 Task: Check the average views per listing of 1 bedroom in the last 1 year.
Action: Mouse moved to (714, 146)
Screenshot: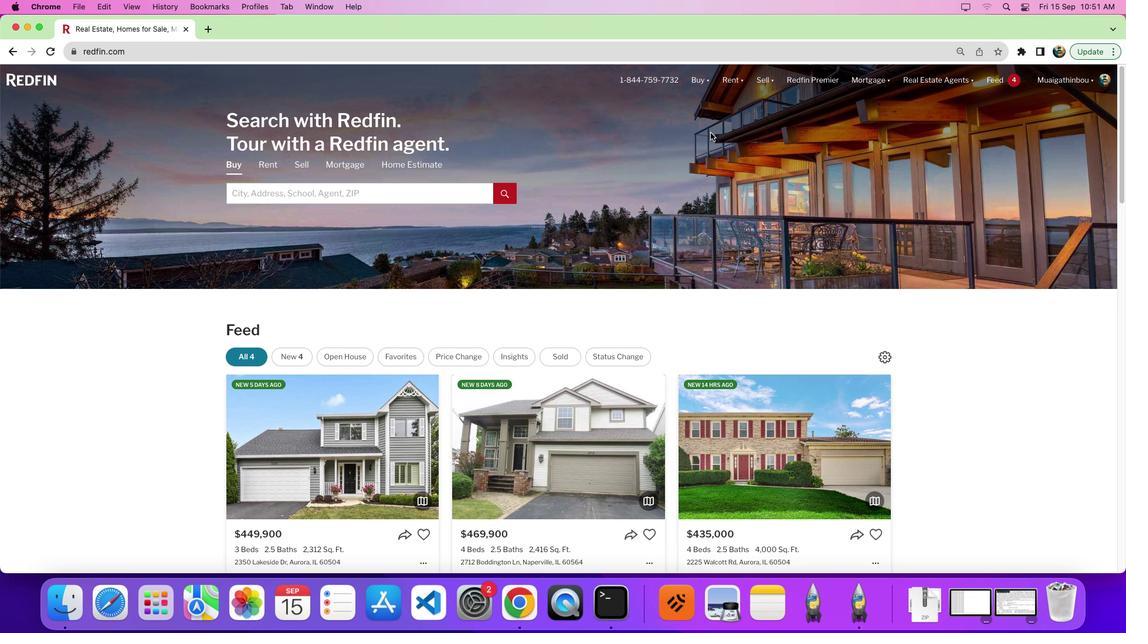 
Action: Mouse pressed left at (714, 146)
Screenshot: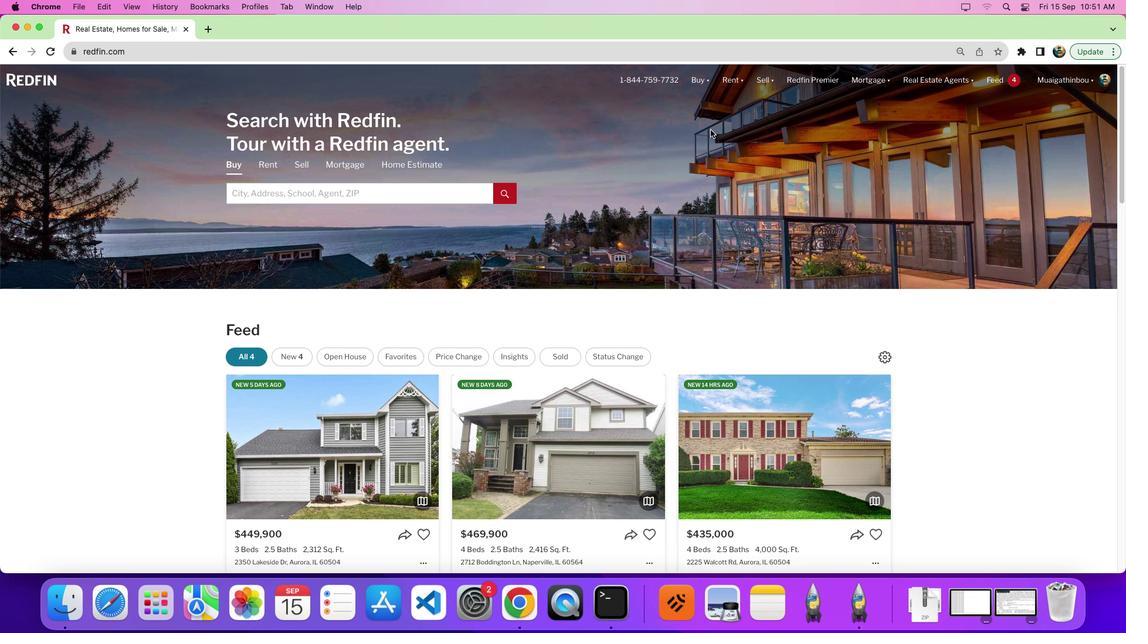 
Action: Mouse moved to (921, 201)
Screenshot: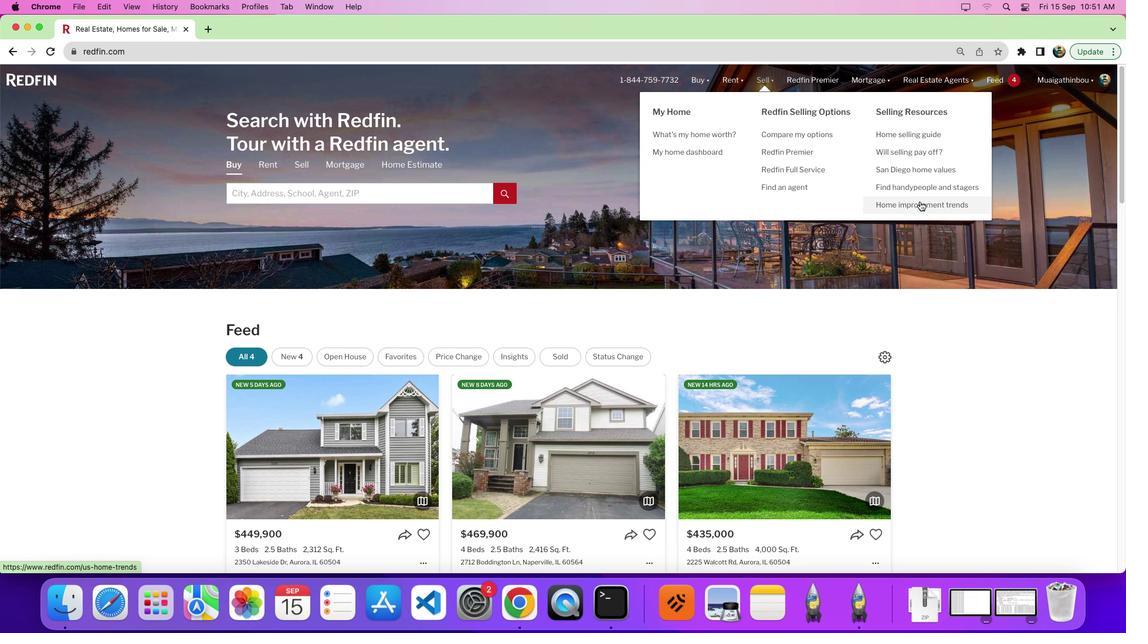 
Action: Mouse pressed left at (921, 201)
Screenshot: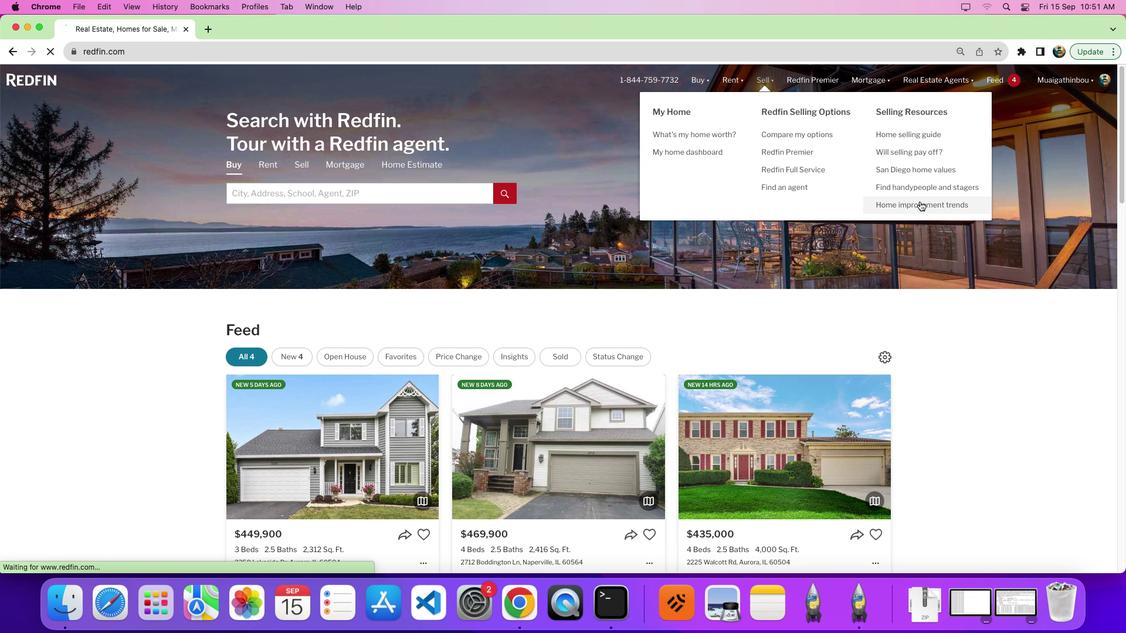 
Action: Mouse moved to (307, 225)
Screenshot: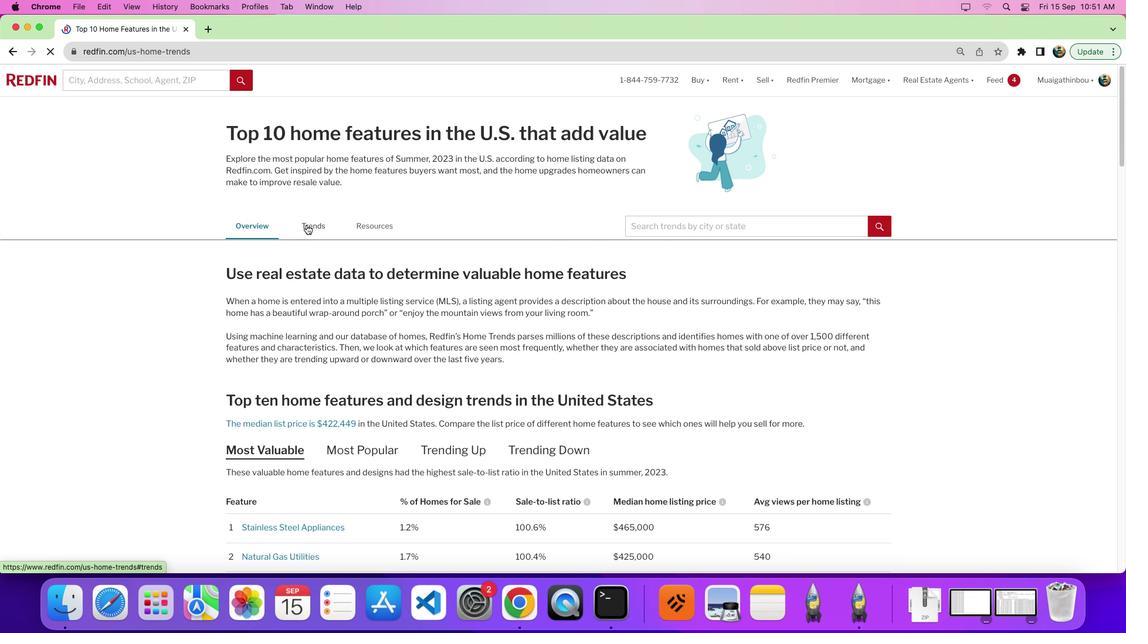 
Action: Mouse pressed left at (307, 225)
Screenshot: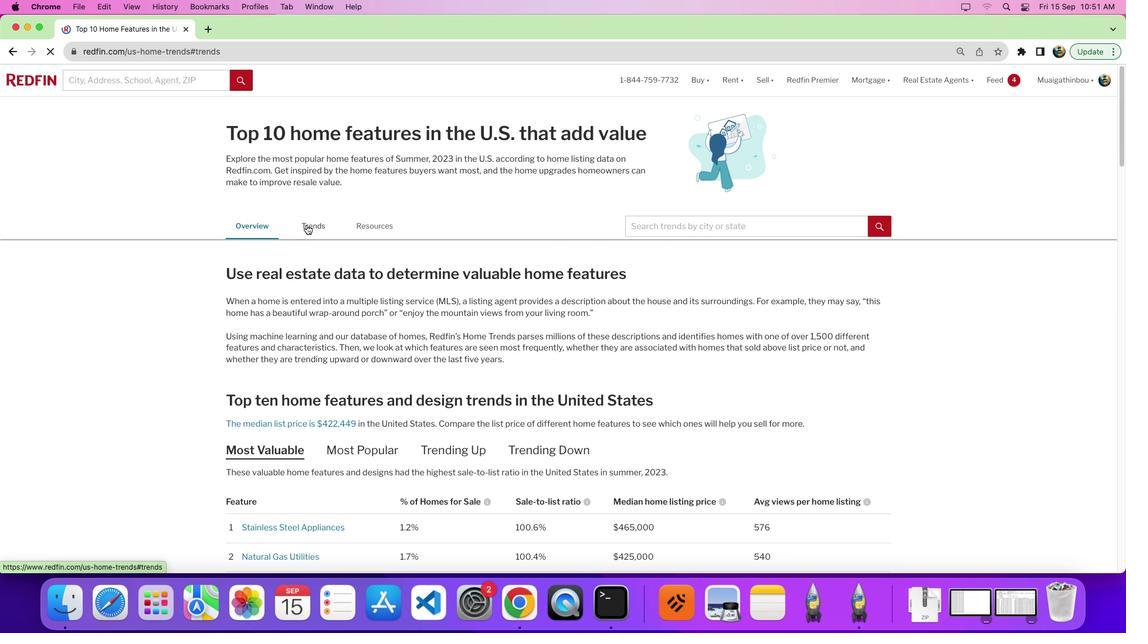 
Action: Mouse pressed left at (307, 225)
Screenshot: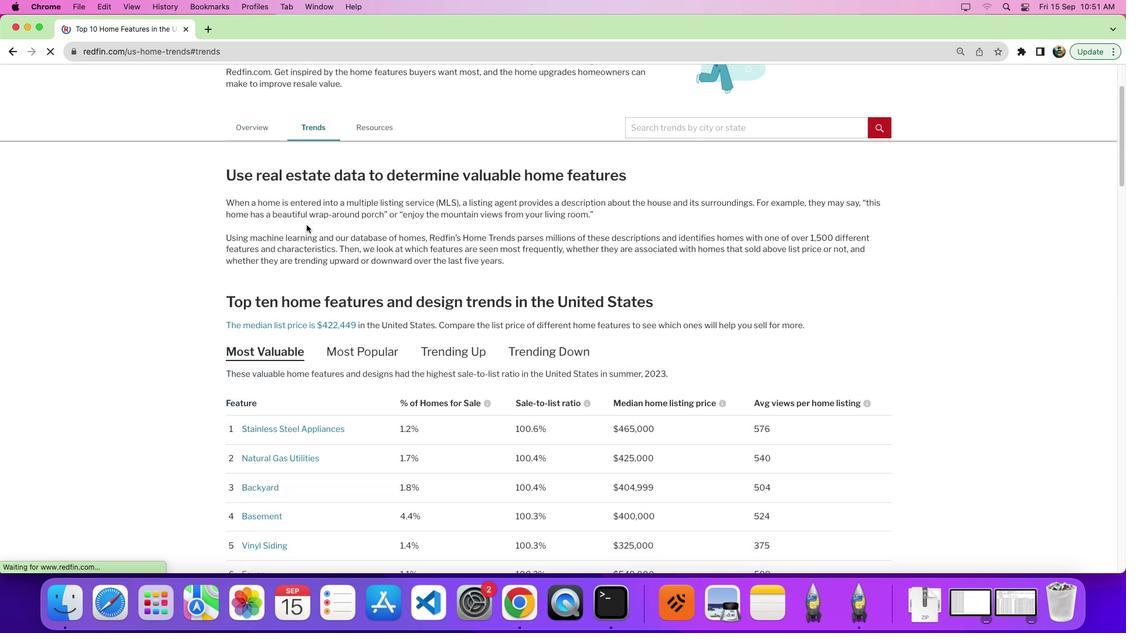 
Action: Mouse moved to (571, 254)
Screenshot: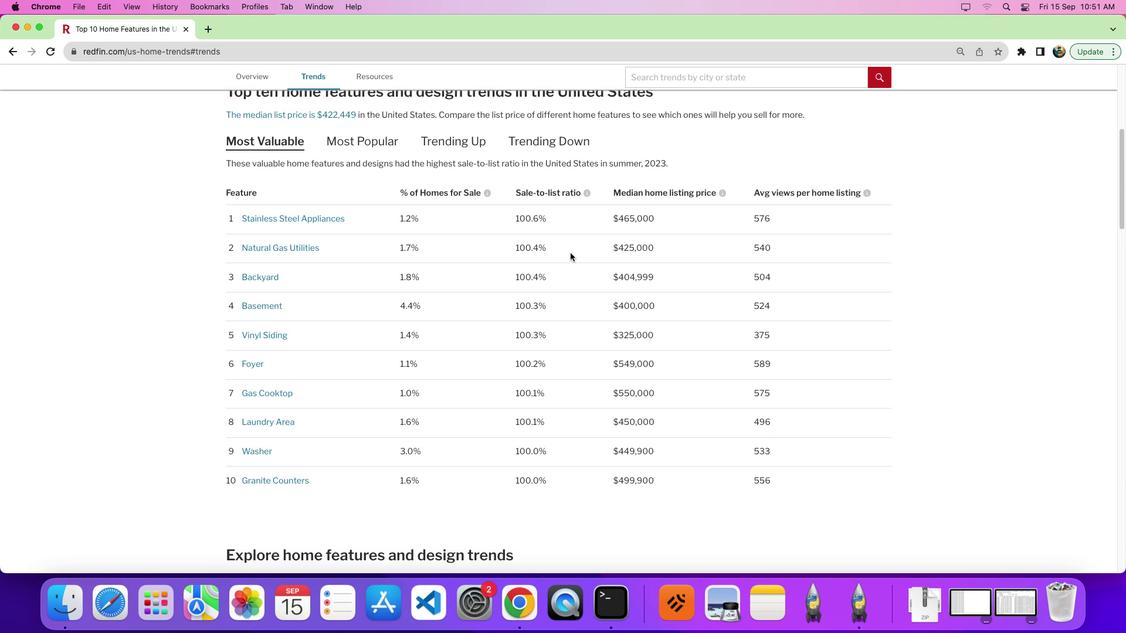 
Action: Mouse scrolled (571, 254) with delta (0, 0)
Screenshot: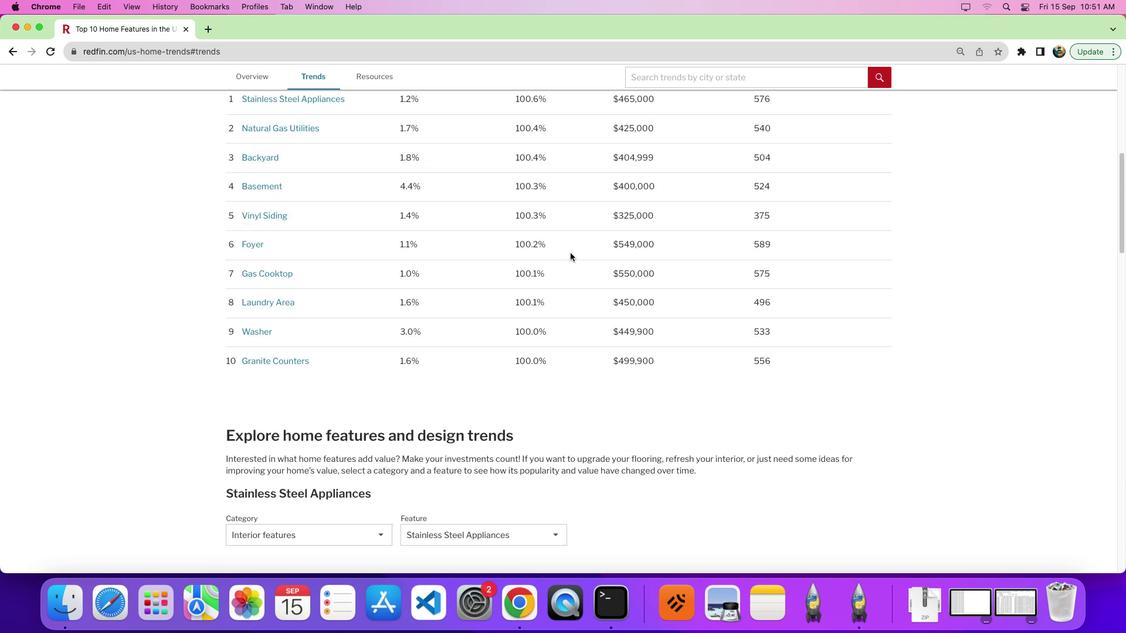 
Action: Mouse scrolled (571, 254) with delta (0, 0)
Screenshot: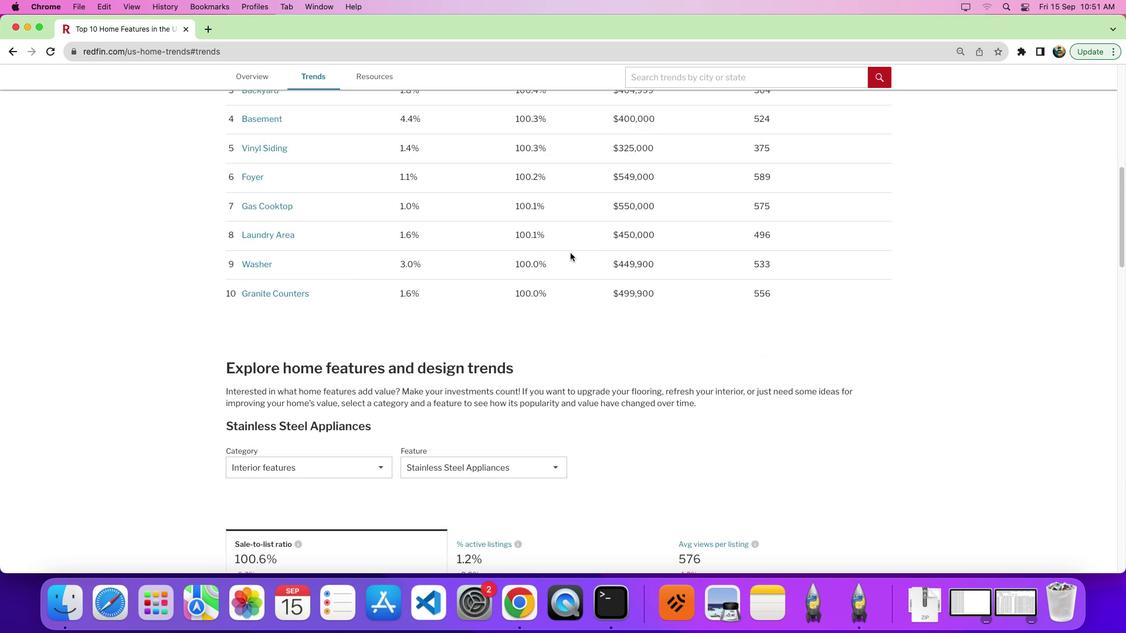 
Action: Mouse moved to (571, 254)
Screenshot: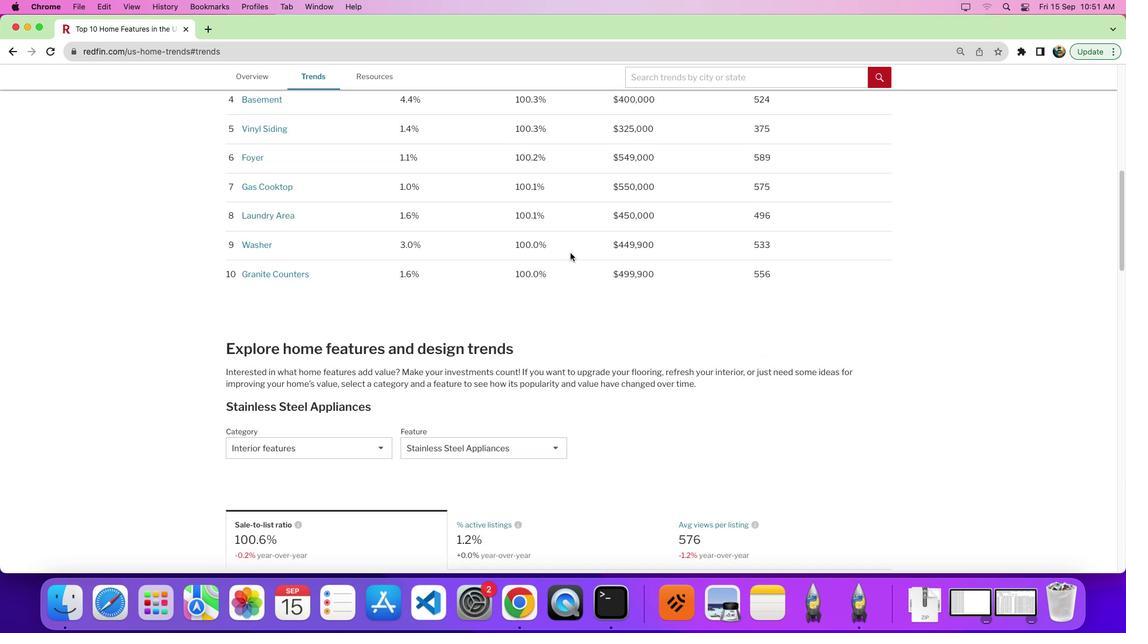 
Action: Mouse scrolled (571, 254) with delta (0, -2)
Screenshot: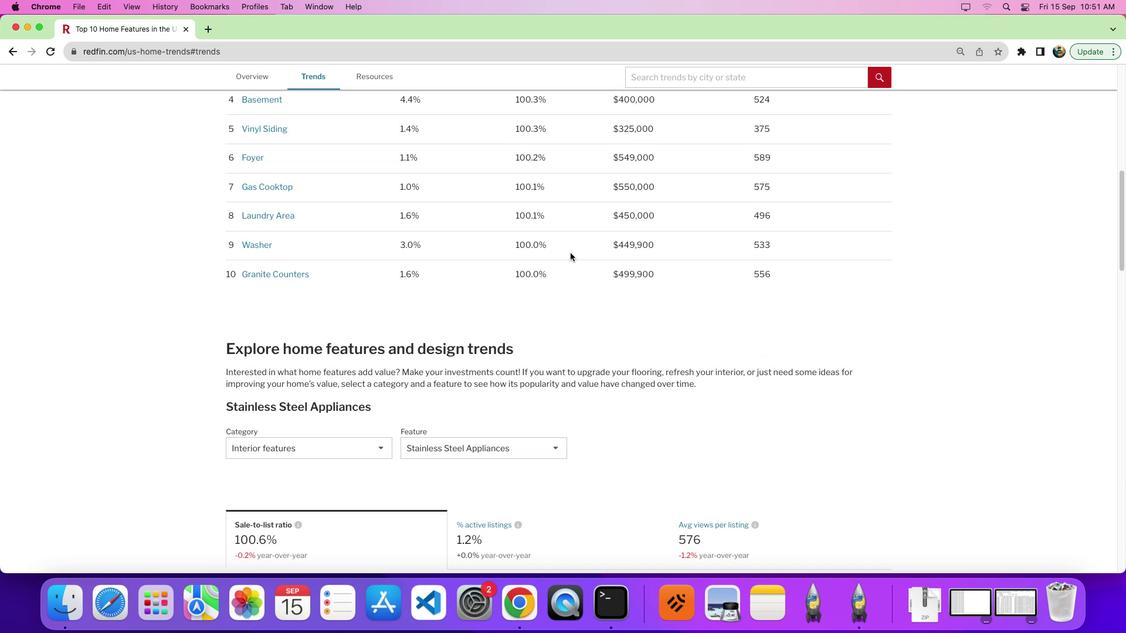 
Action: Mouse scrolled (571, 254) with delta (0, 0)
Screenshot: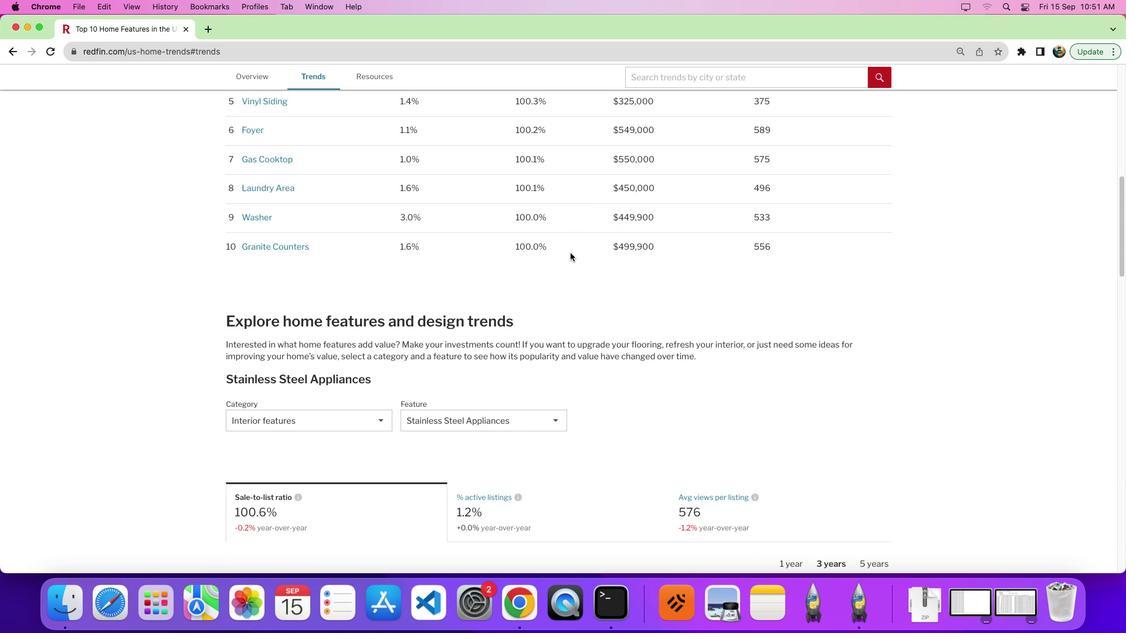 
Action: Mouse scrolled (571, 254) with delta (0, 0)
Screenshot: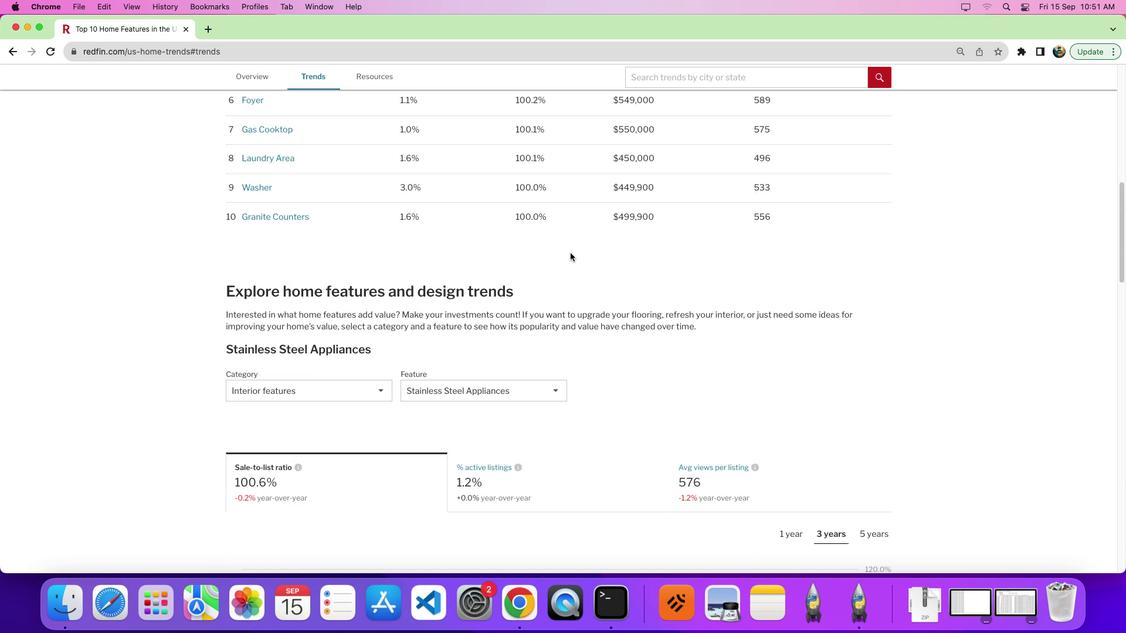 
Action: Mouse scrolled (571, 254) with delta (0, 0)
Screenshot: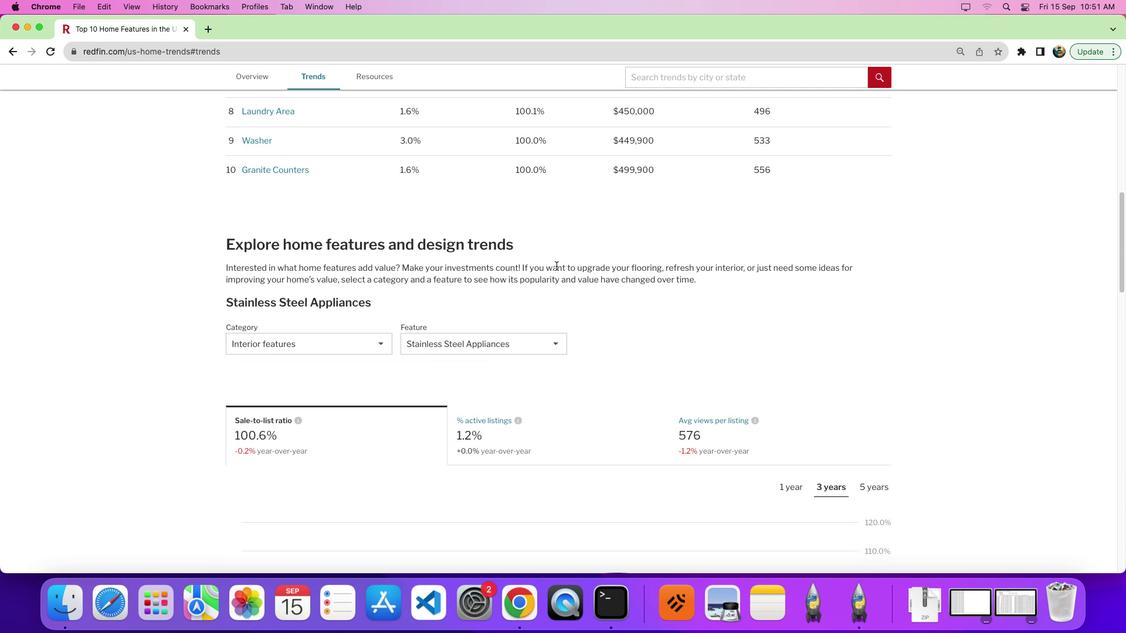 
Action: Mouse moved to (463, 296)
Screenshot: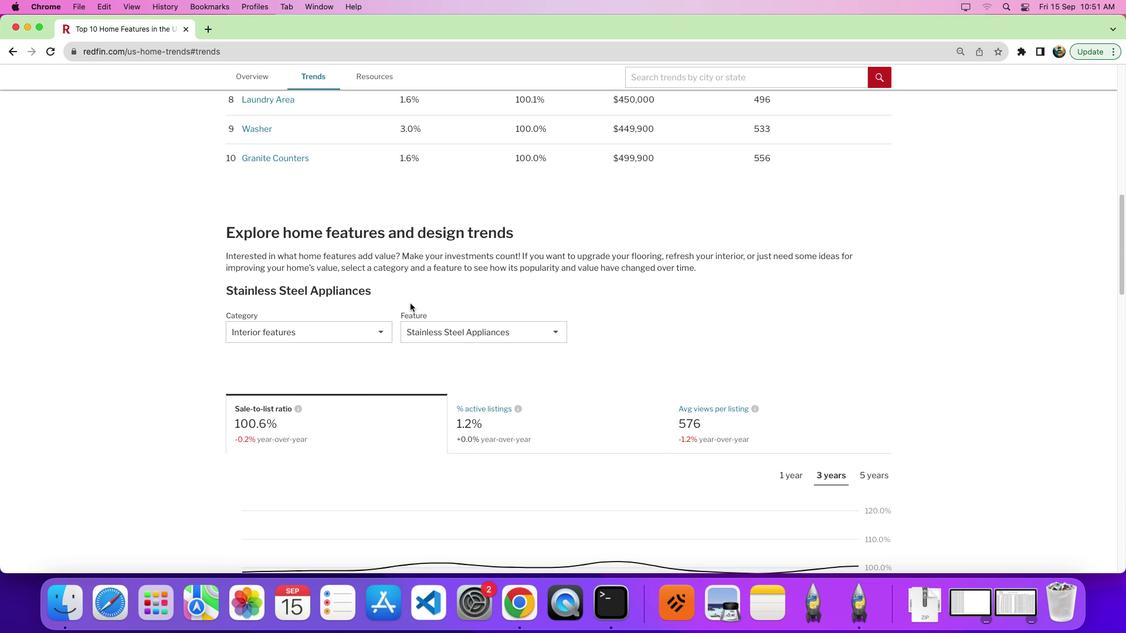 
Action: Mouse scrolled (463, 296) with delta (0, 0)
Screenshot: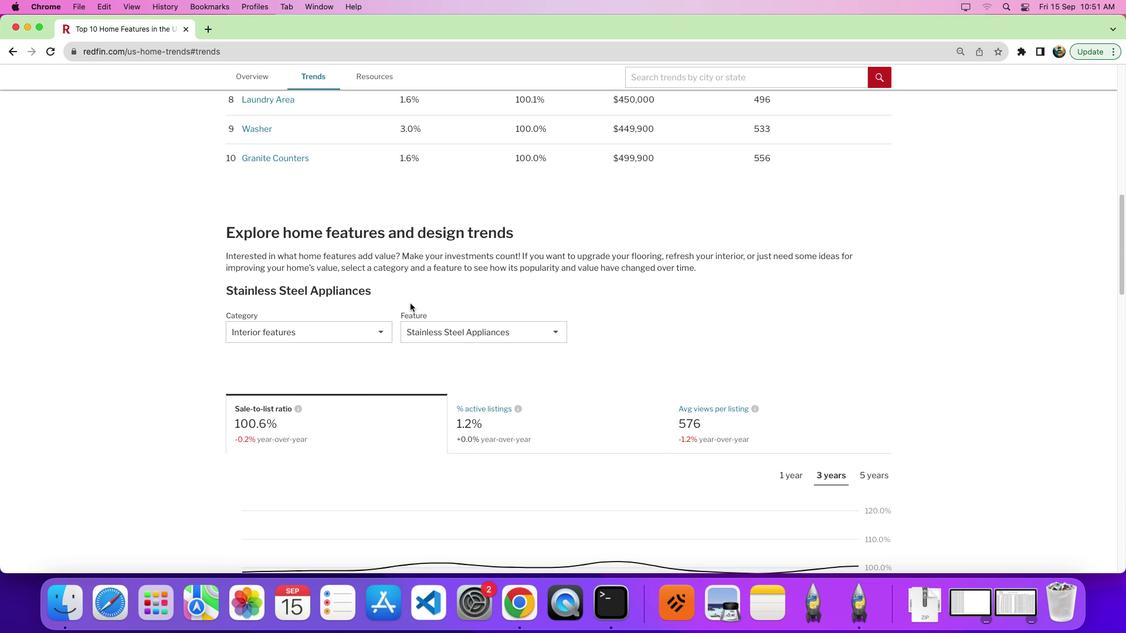 
Action: Mouse moved to (421, 299)
Screenshot: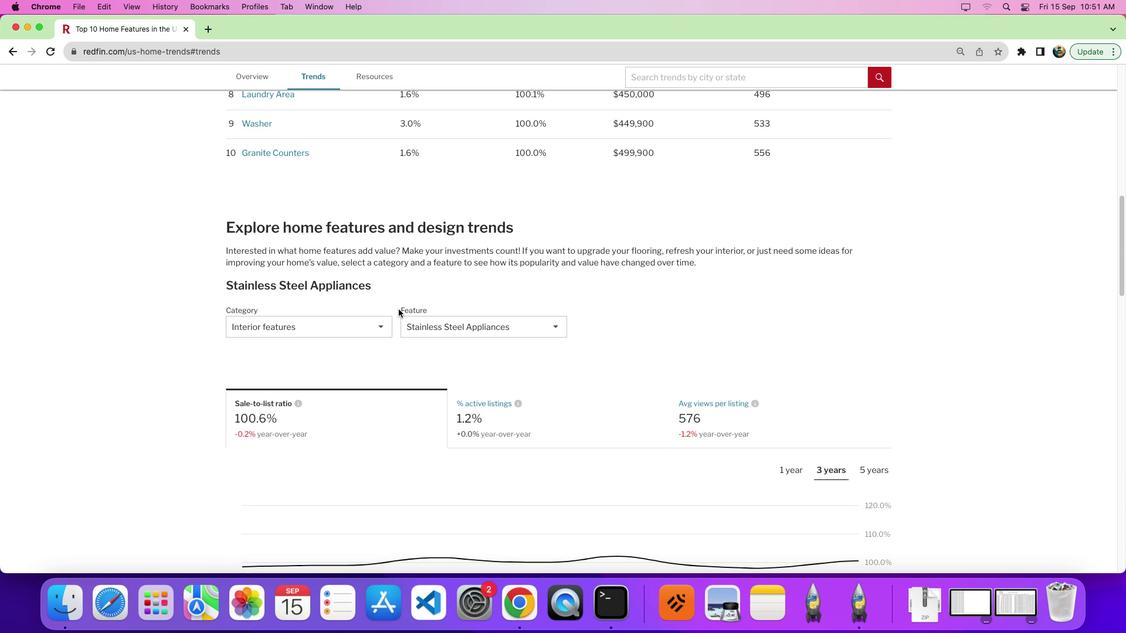 
Action: Mouse scrolled (421, 299) with delta (0, 0)
Screenshot: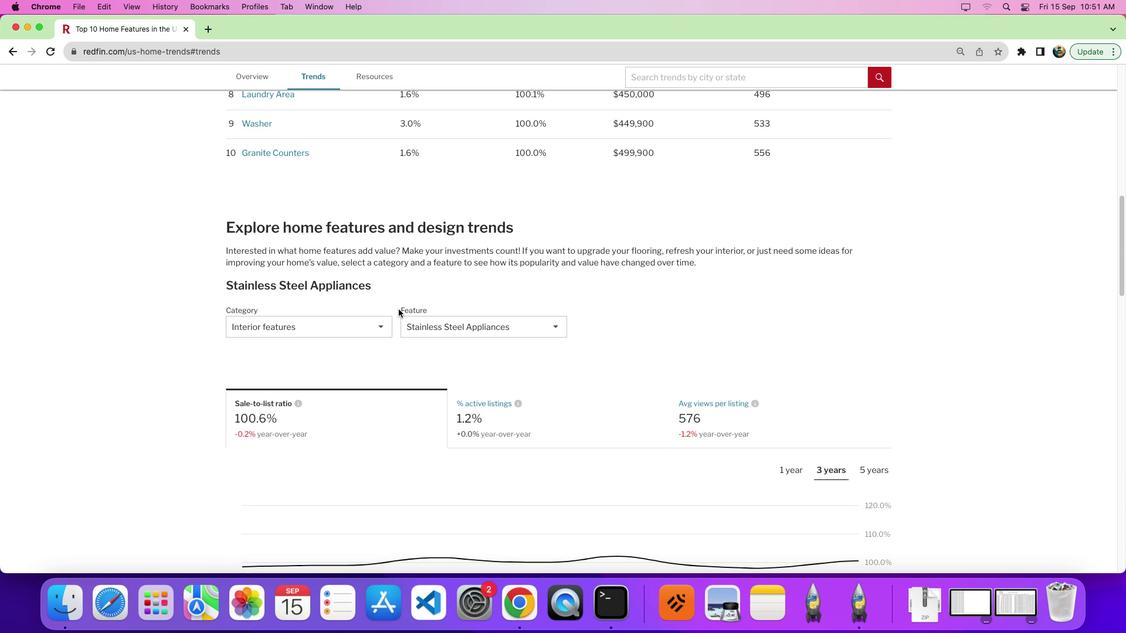 
Action: Mouse moved to (364, 323)
Screenshot: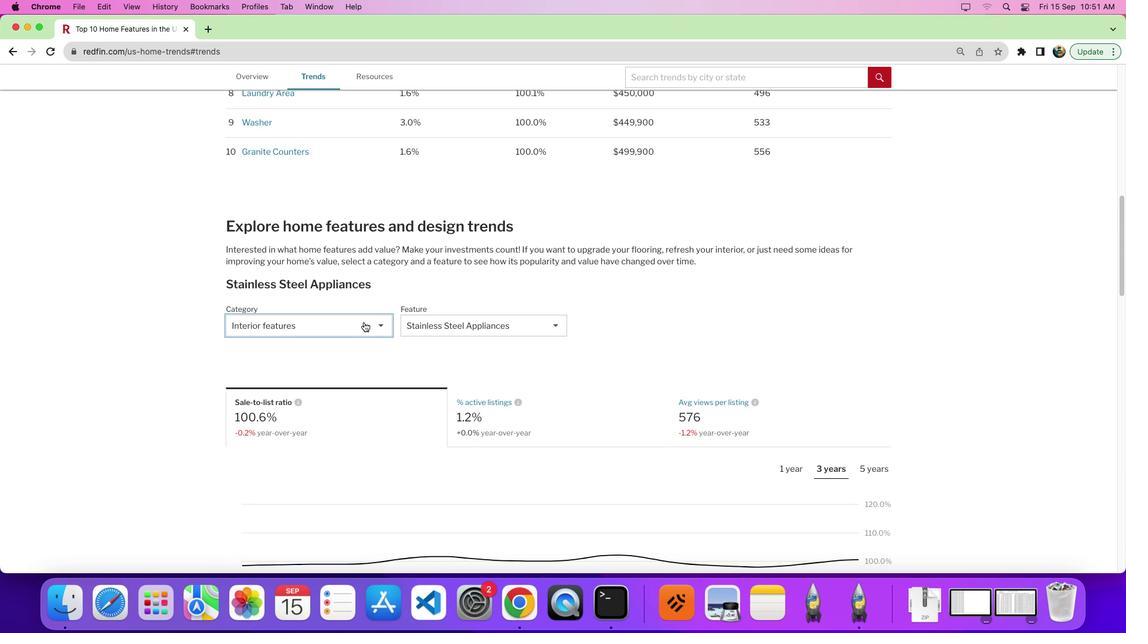 
Action: Mouse pressed left at (364, 323)
Screenshot: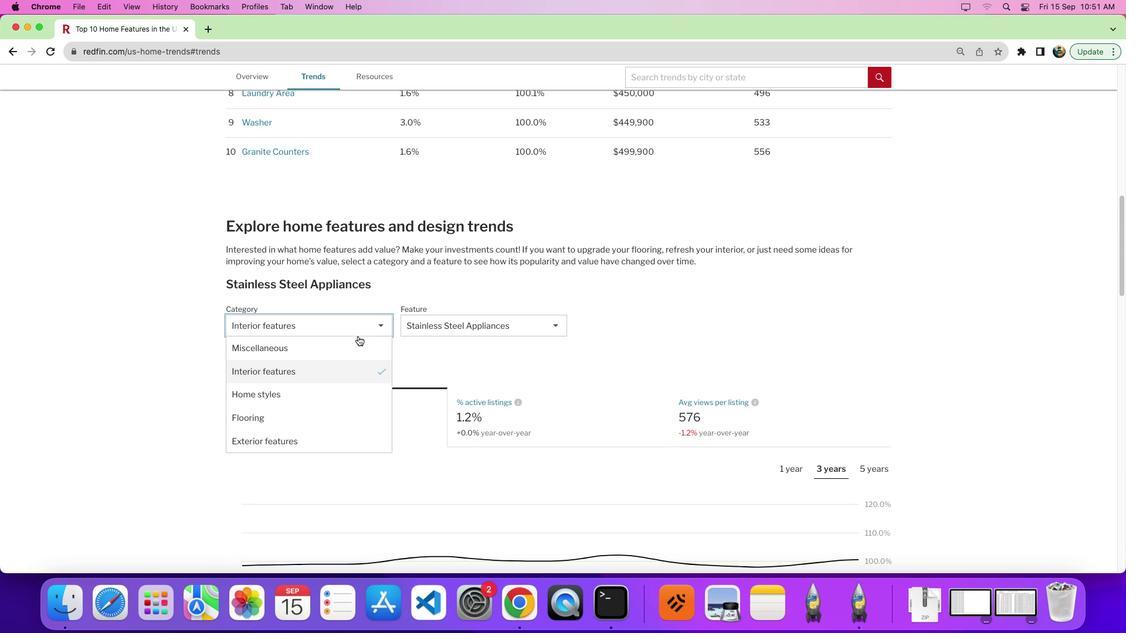 
Action: Mouse moved to (339, 373)
Screenshot: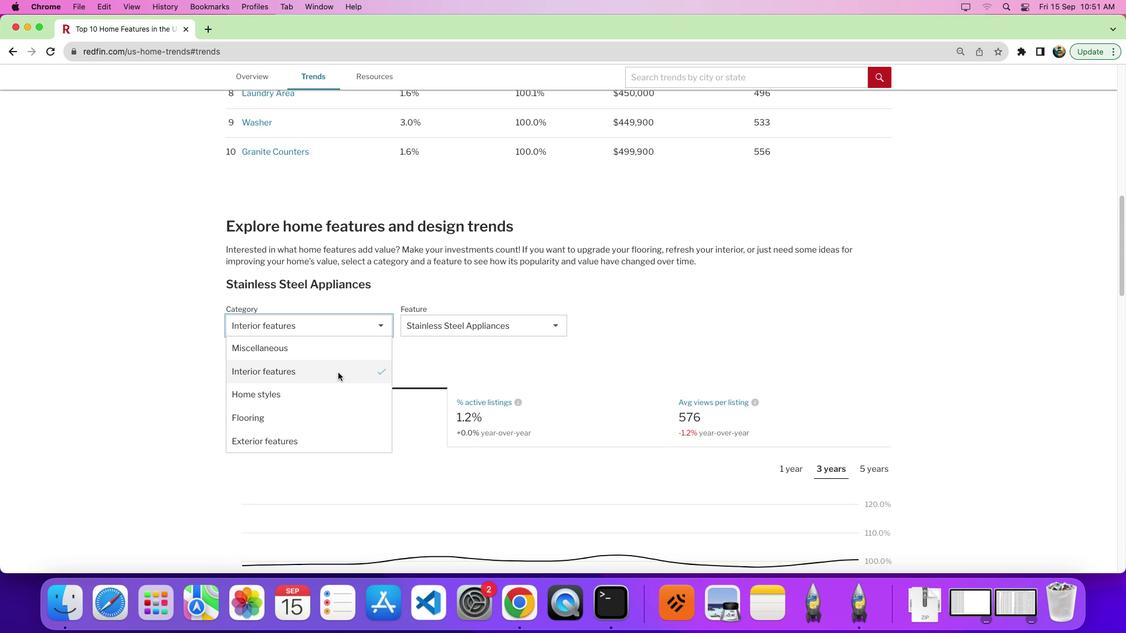 
Action: Mouse pressed left at (339, 373)
Screenshot: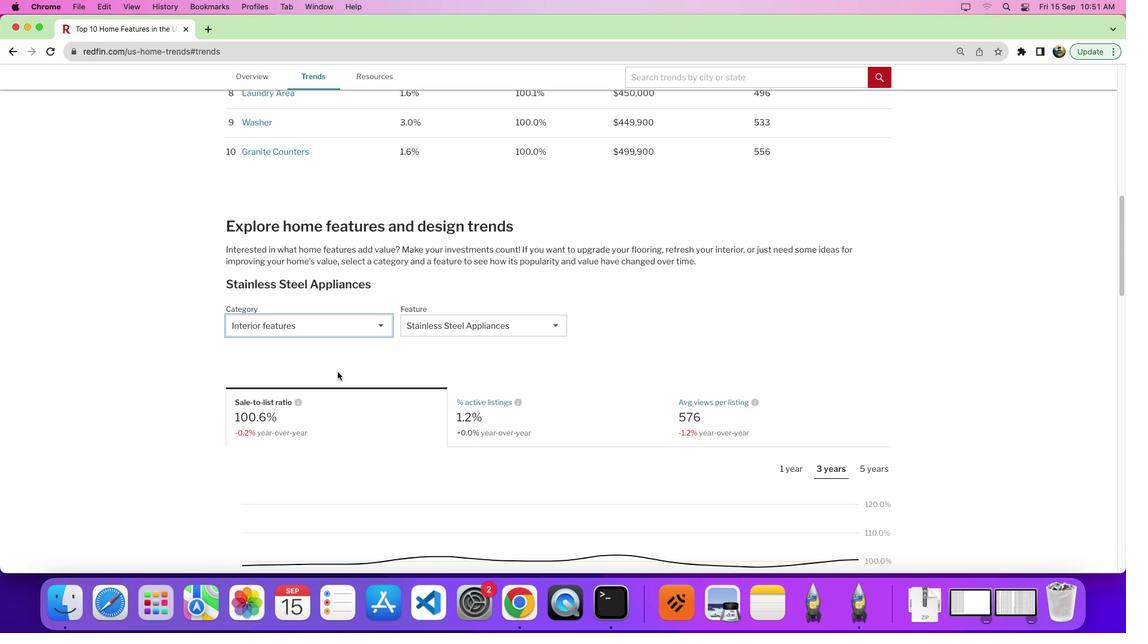 
Action: Mouse moved to (454, 332)
Screenshot: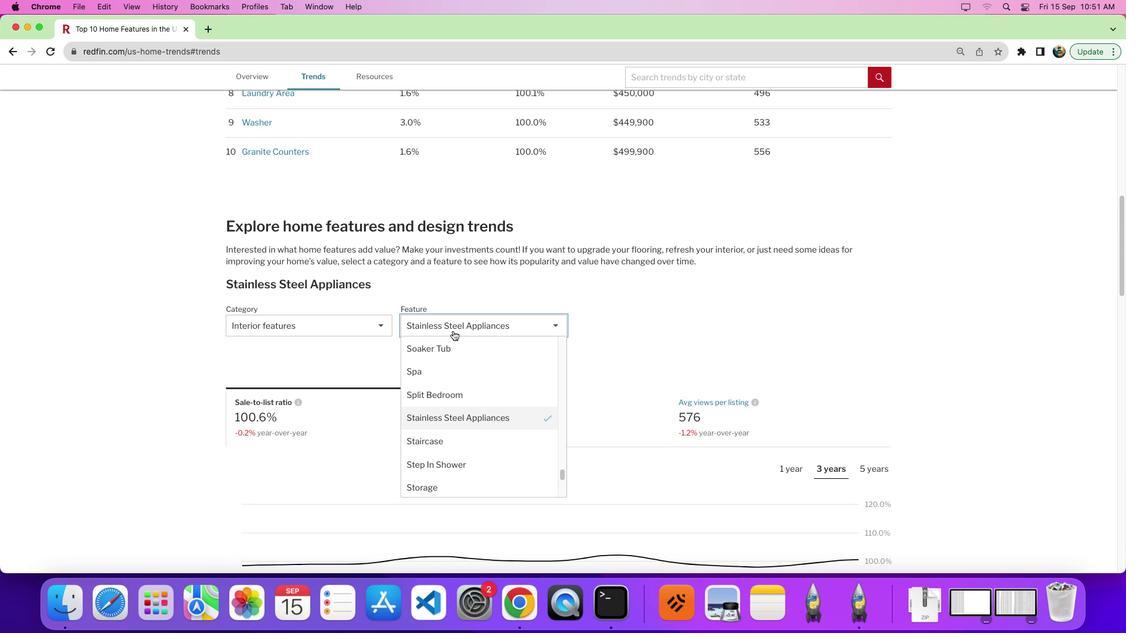 
Action: Mouse pressed left at (454, 332)
Screenshot: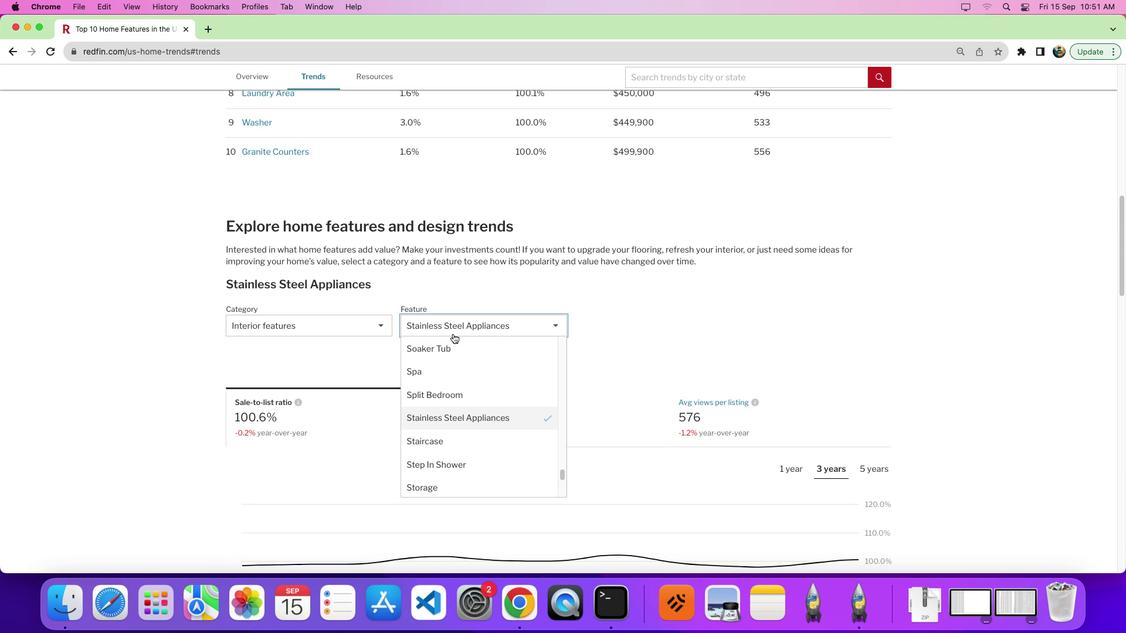 
Action: Mouse moved to (454, 378)
Screenshot: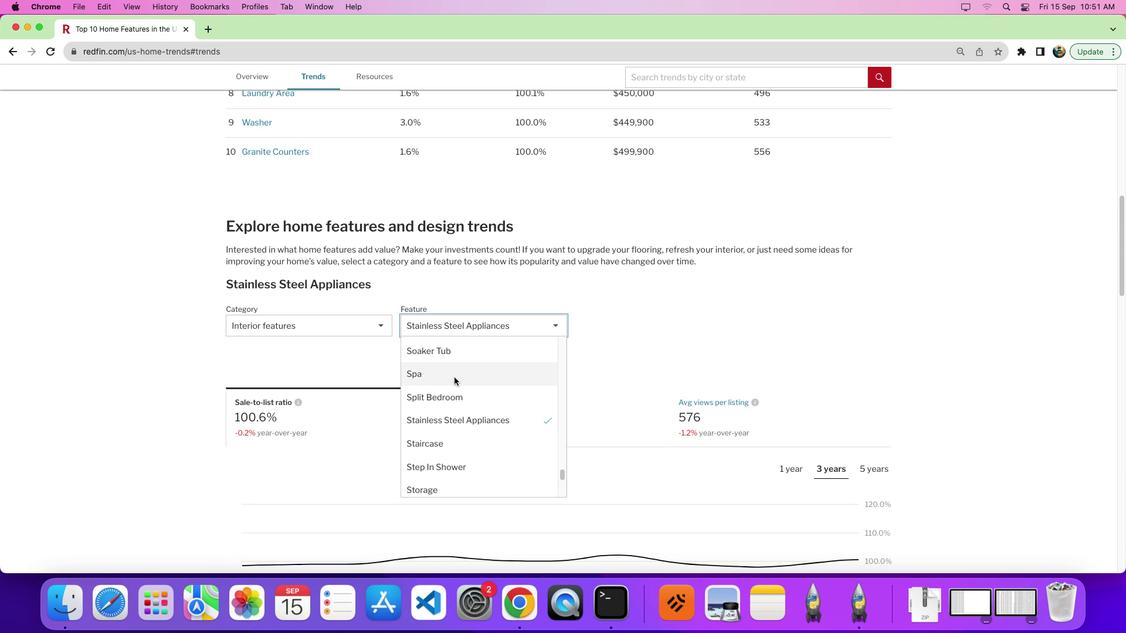 
Action: Mouse scrolled (454, 378) with delta (0, 1)
Screenshot: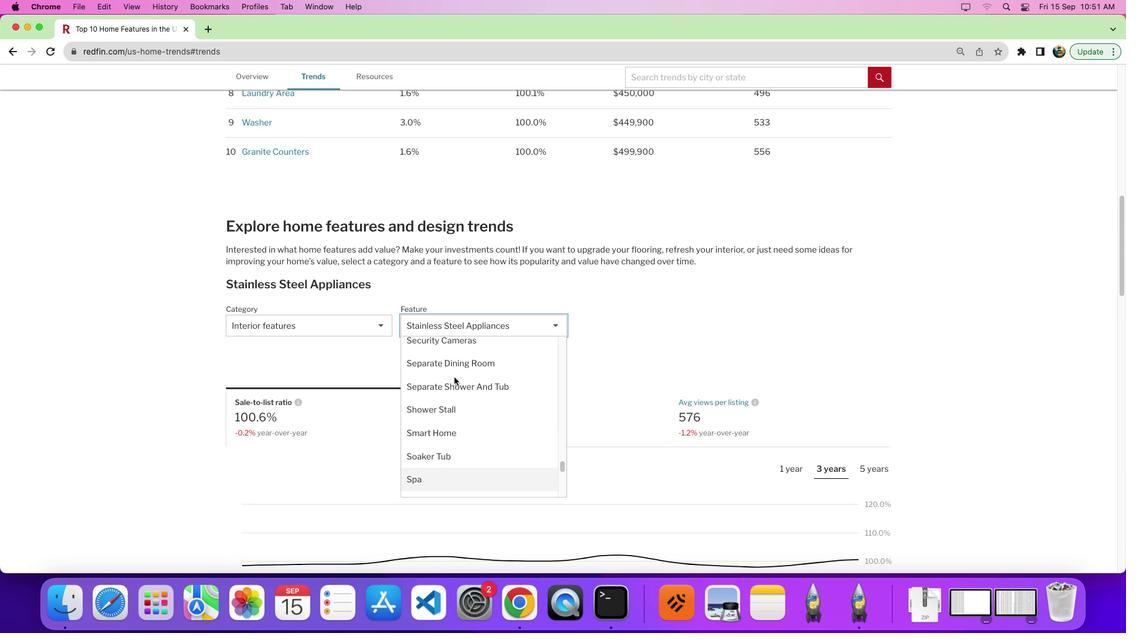 
Action: Mouse scrolled (454, 378) with delta (0, 1)
Screenshot: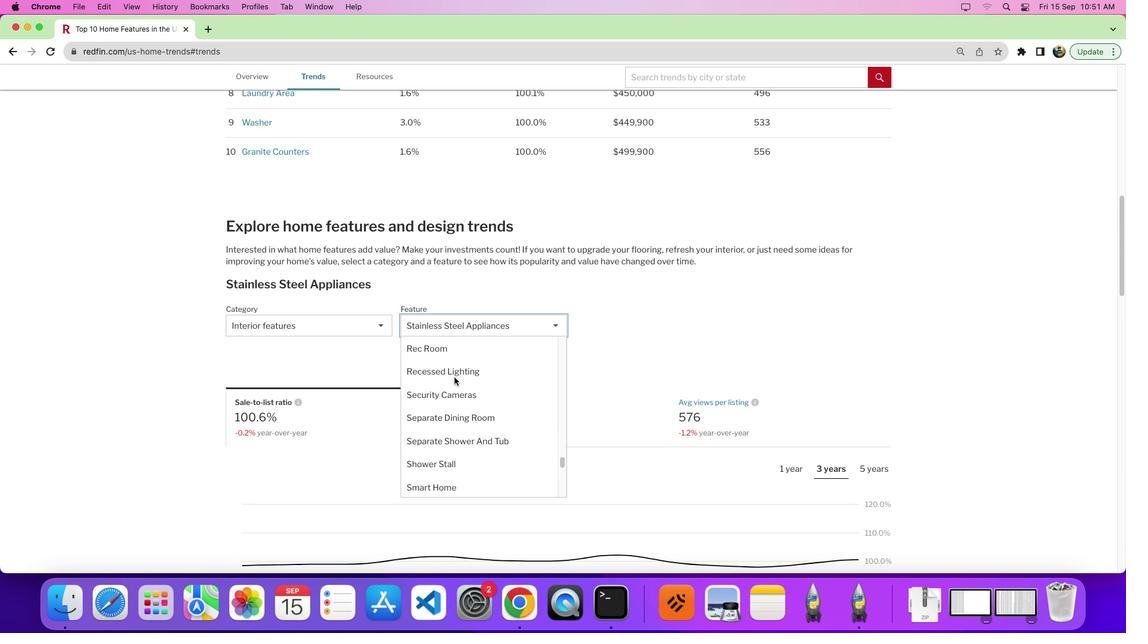 
Action: Mouse scrolled (454, 378) with delta (0, 4)
Screenshot: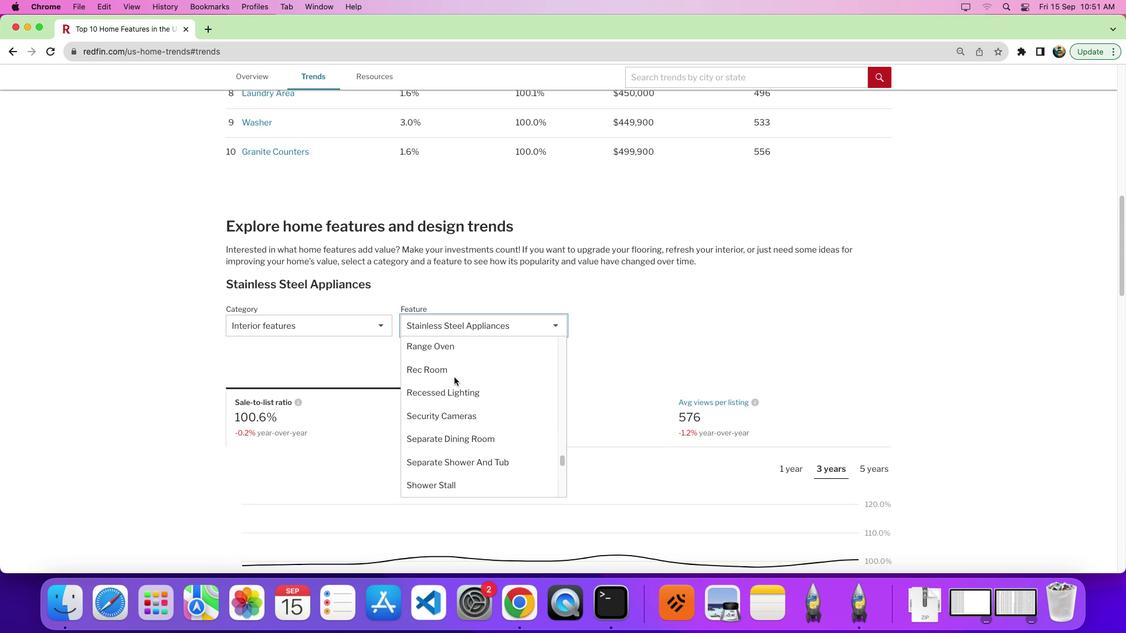 
Action: Mouse scrolled (454, 378) with delta (0, 1)
Screenshot: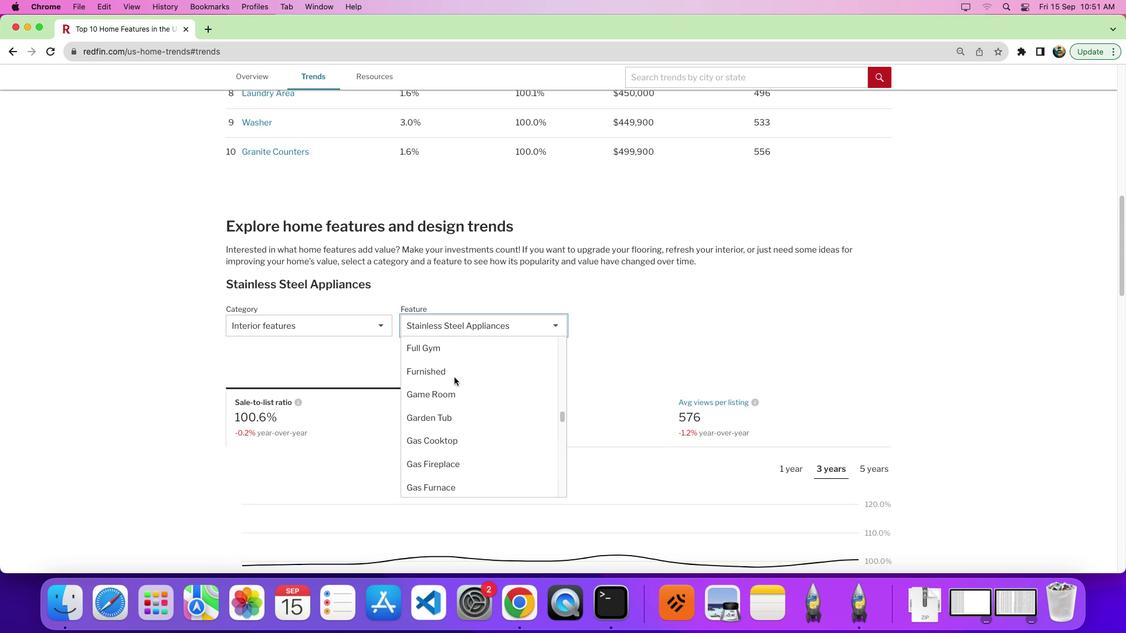 
Action: Mouse scrolled (454, 378) with delta (0, 1)
Screenshot: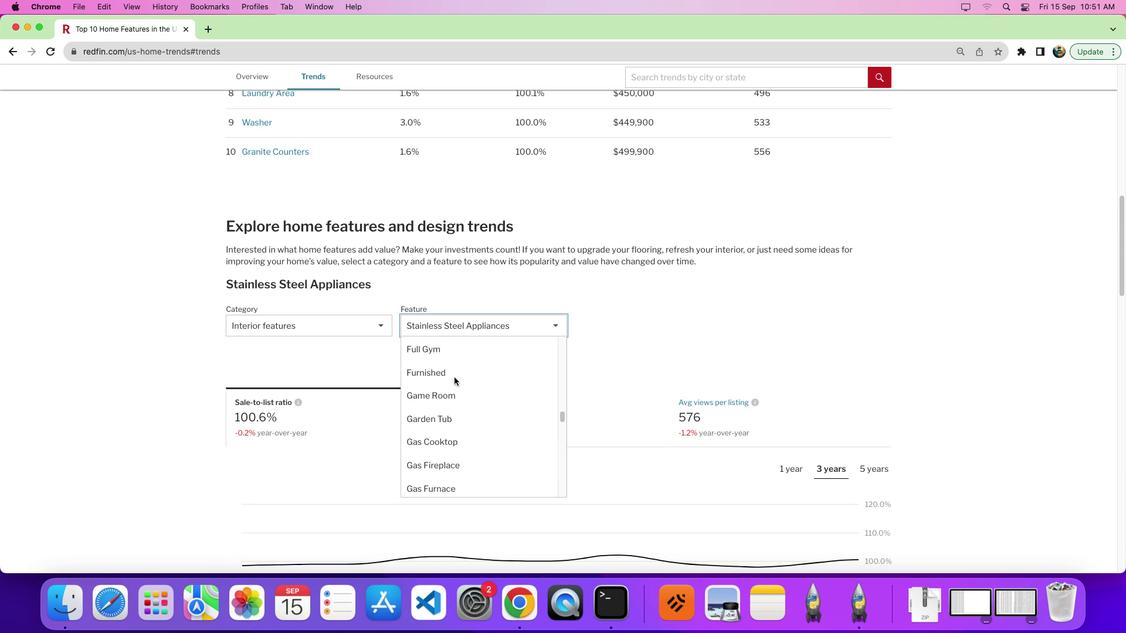 
Action: Mouse scrolled (454, 378) with delta (0, 5)
Screenshot: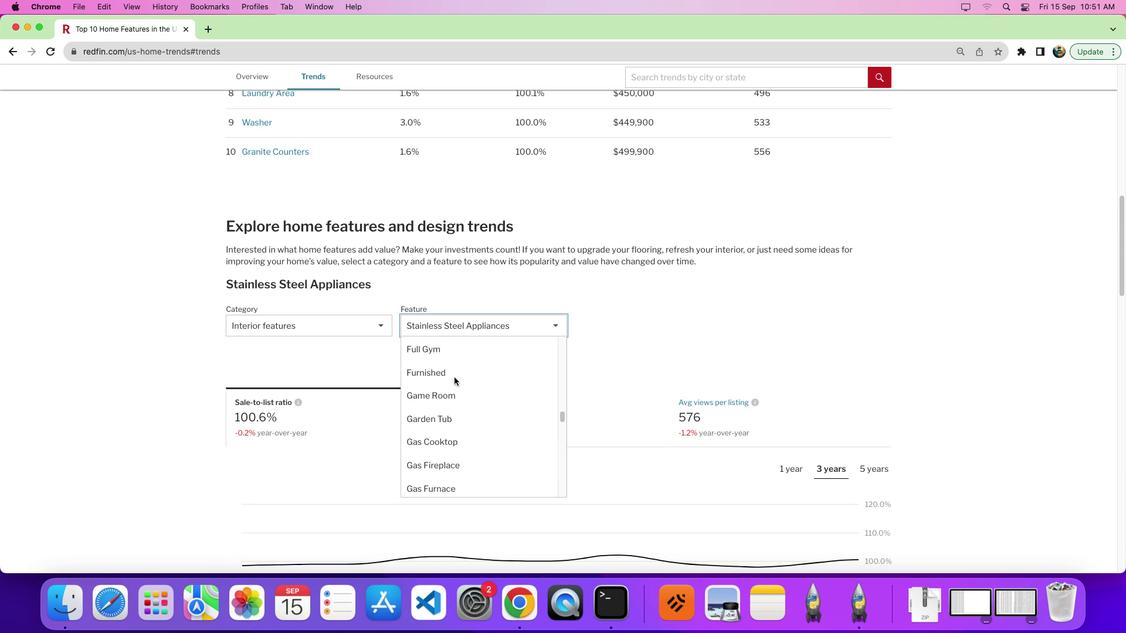 
Action: Mouse scrolled (454, 378) with delta (0, 8)
Screenshot: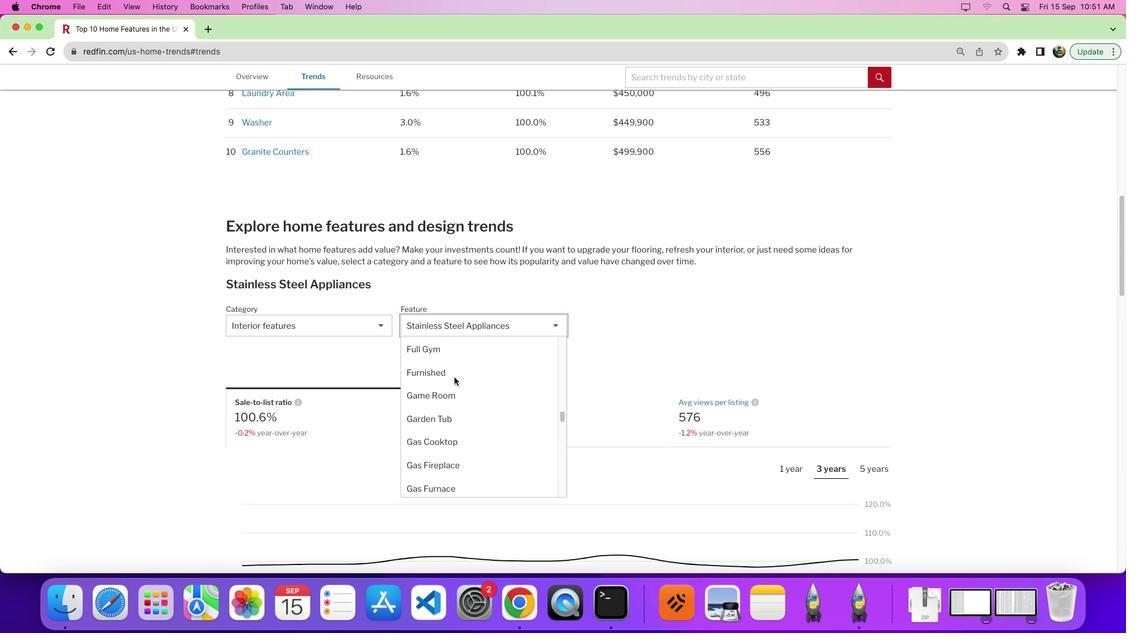 
Action: Mouse scrolled (454, 378) with delta (0, 1)
Screenshot: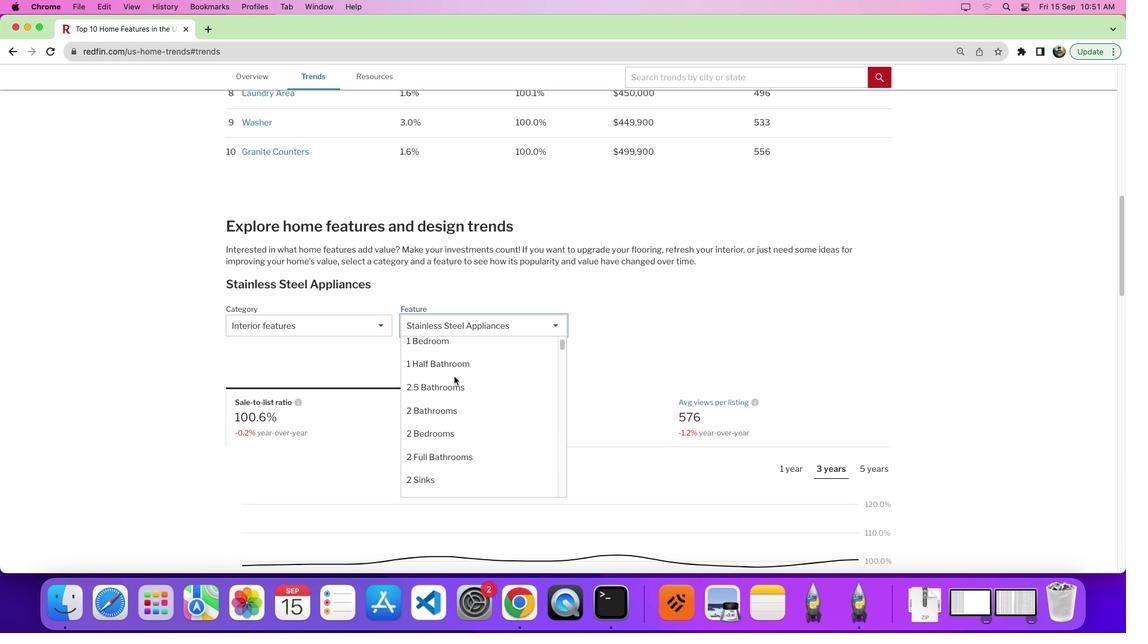 
Action: Mouse scrolled (454, 378) with delta (0, 1)
Screenshot: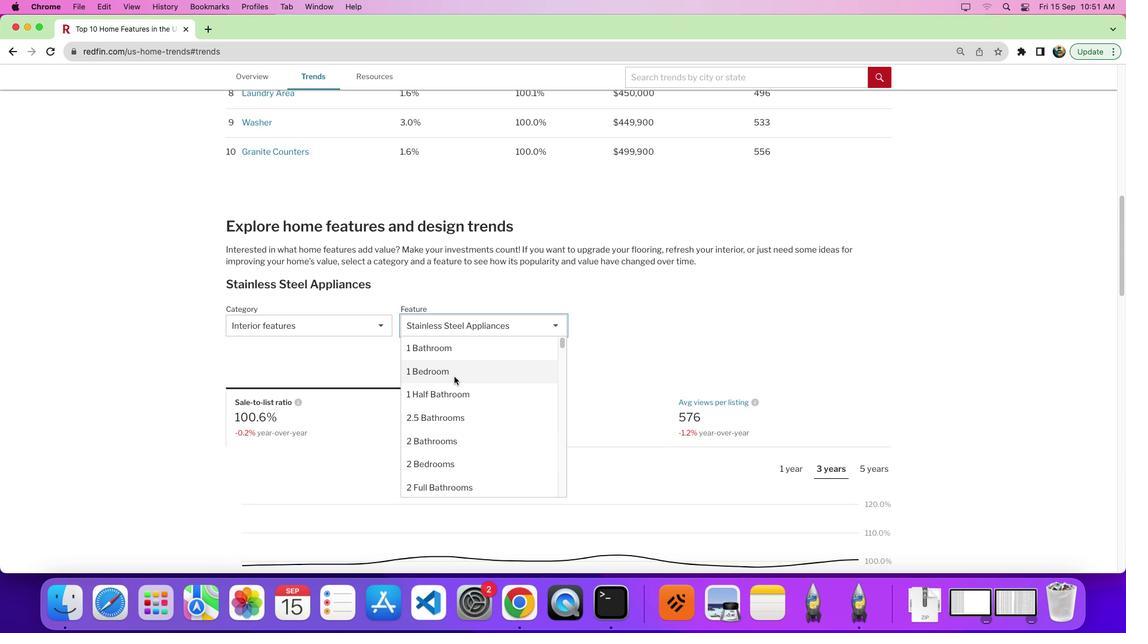 
Action: Mouse scrolled (454, 378) with delta (0, 5)
Screenshot: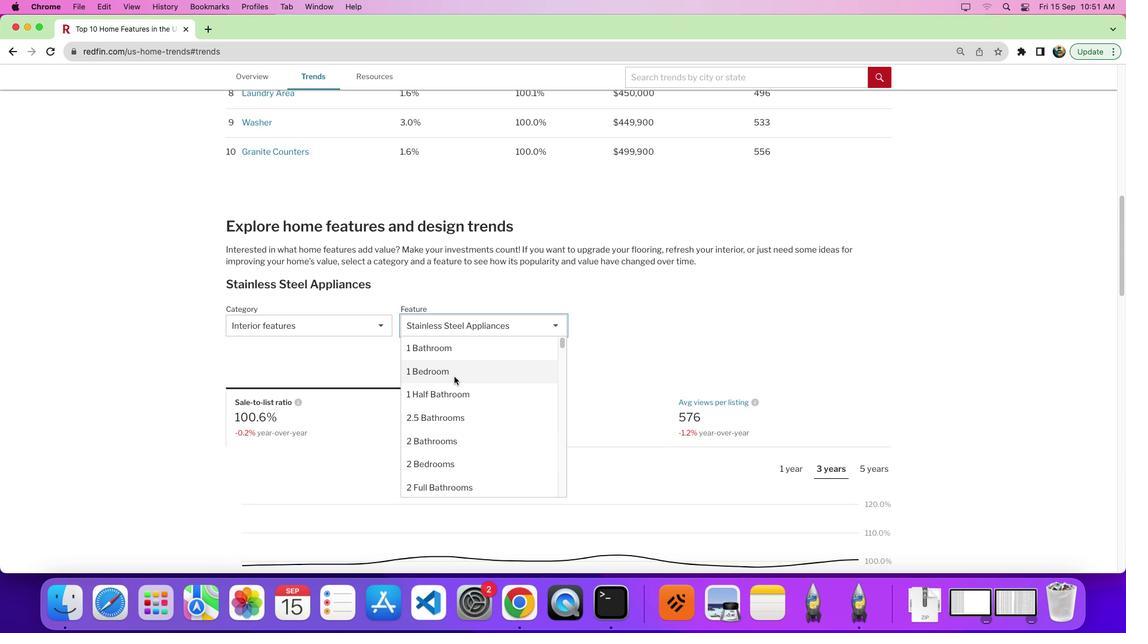 
Action: Mouse scrolled (454, 378) with delta (0, 8)
Screenshot: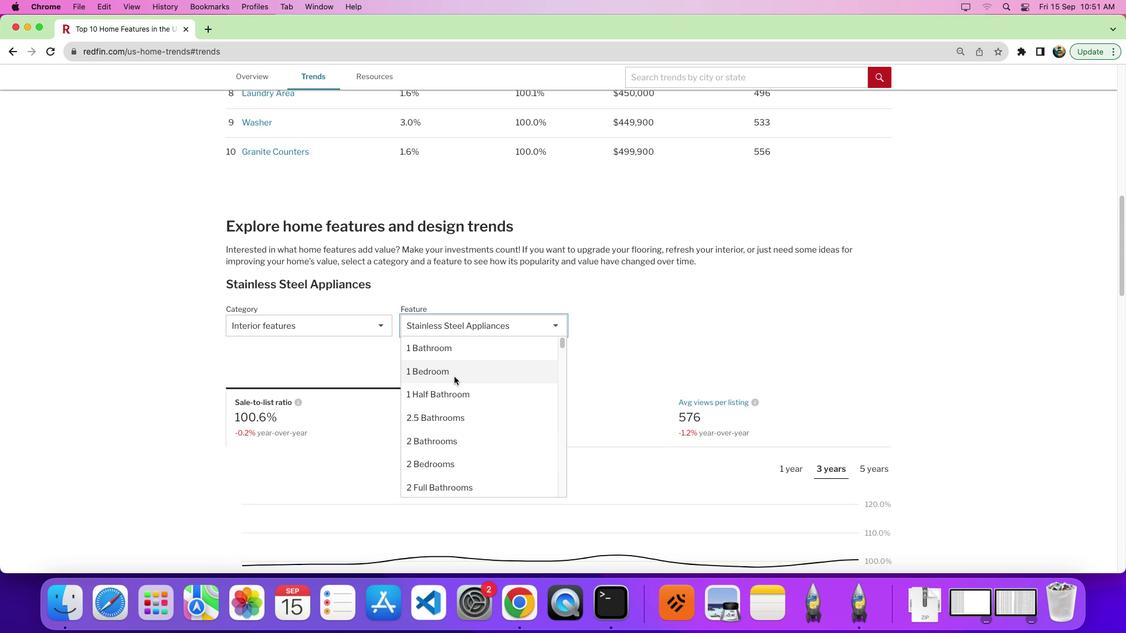 
Action: Mouse scrolled (454, 378) with delta (0, 9)
Screenshot: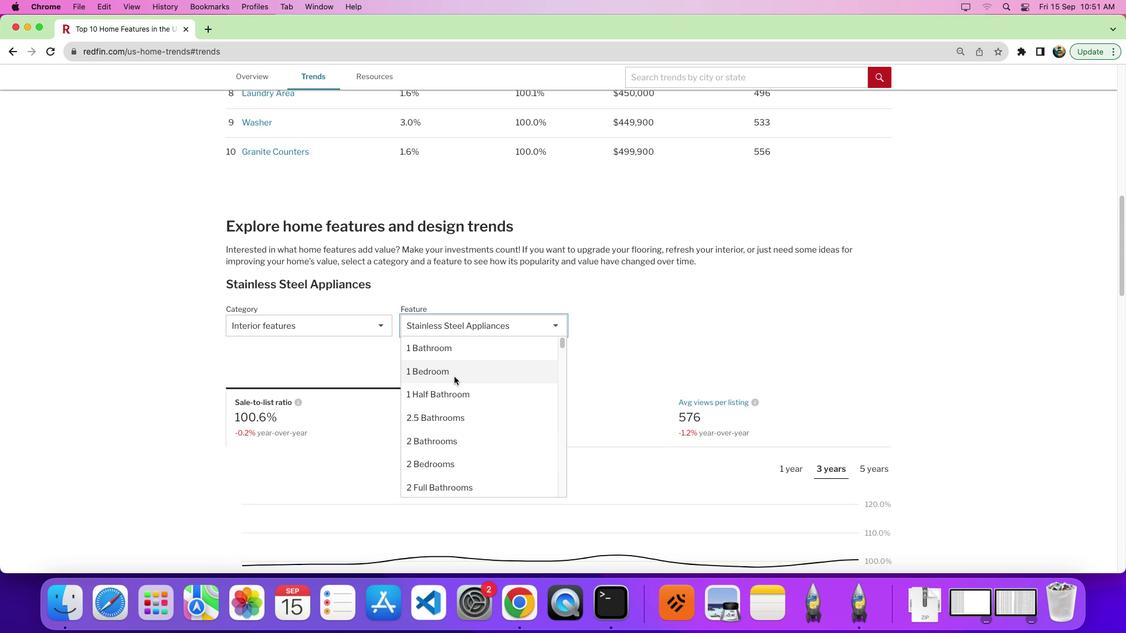 
Action: Mouse moved to (454, 377)
Screenshot: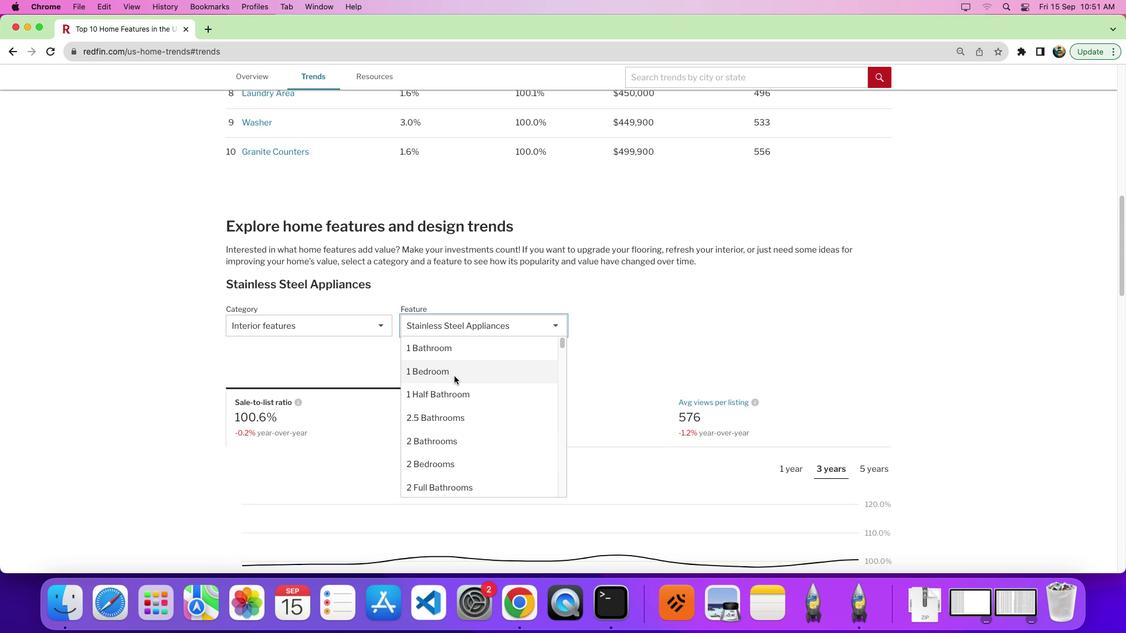 
Action: Mouse scrolled (454, 377) with delta (0, 1)
Screenshot: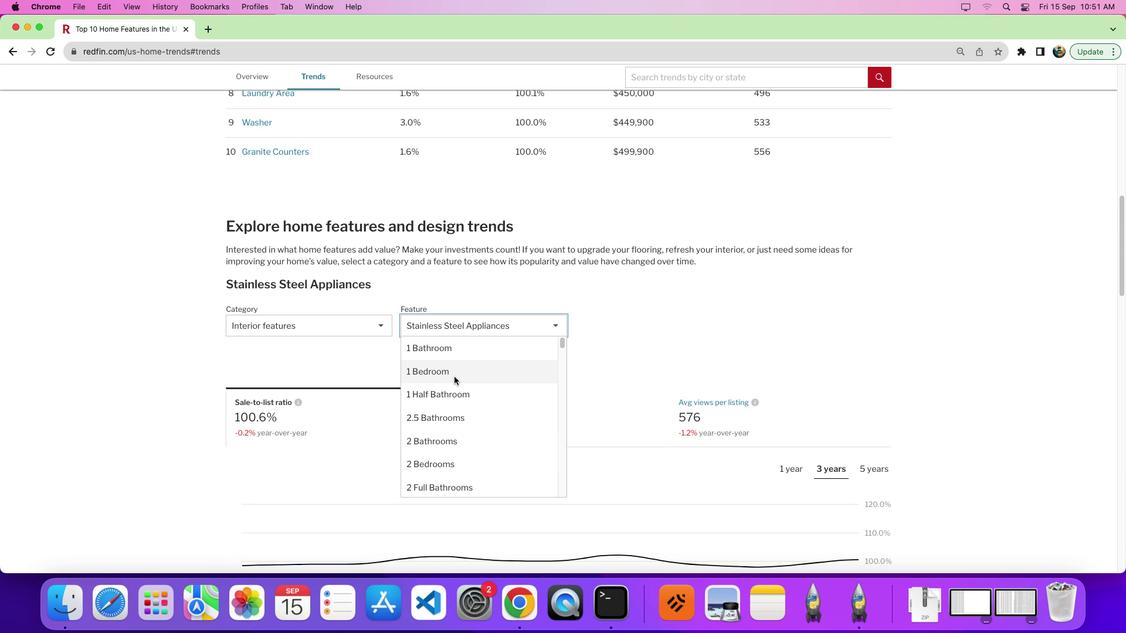 
Action: Mouse scrolled (454, 377) with delta (0, 1)
Screenshot: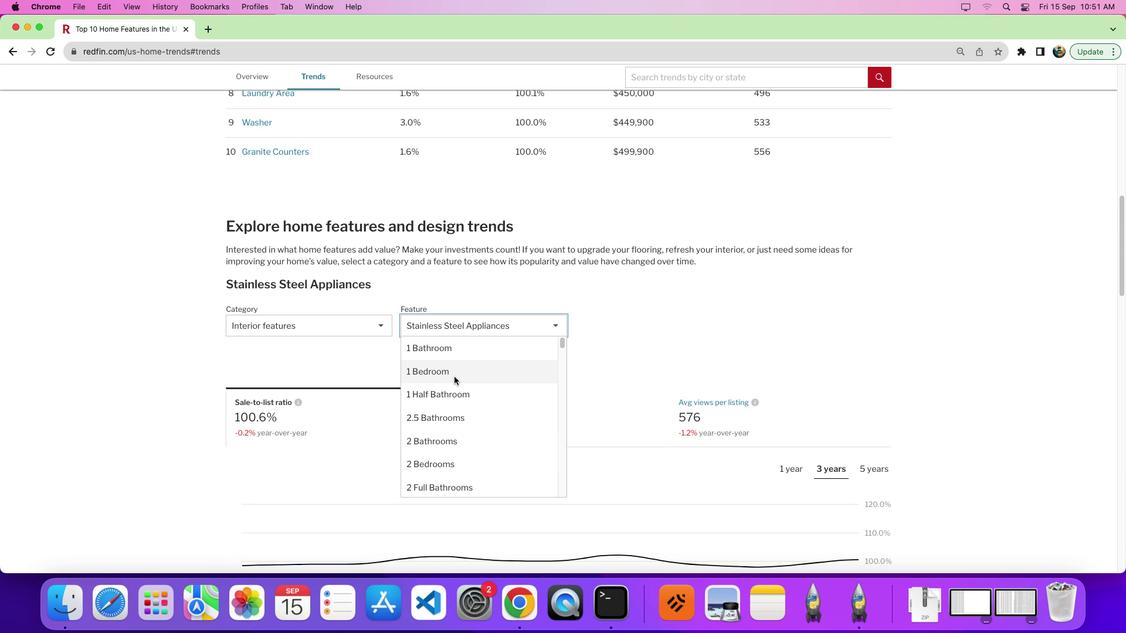 
Action: Mouse scrolled (454, 377) with delta (0, 5)
Screenshot: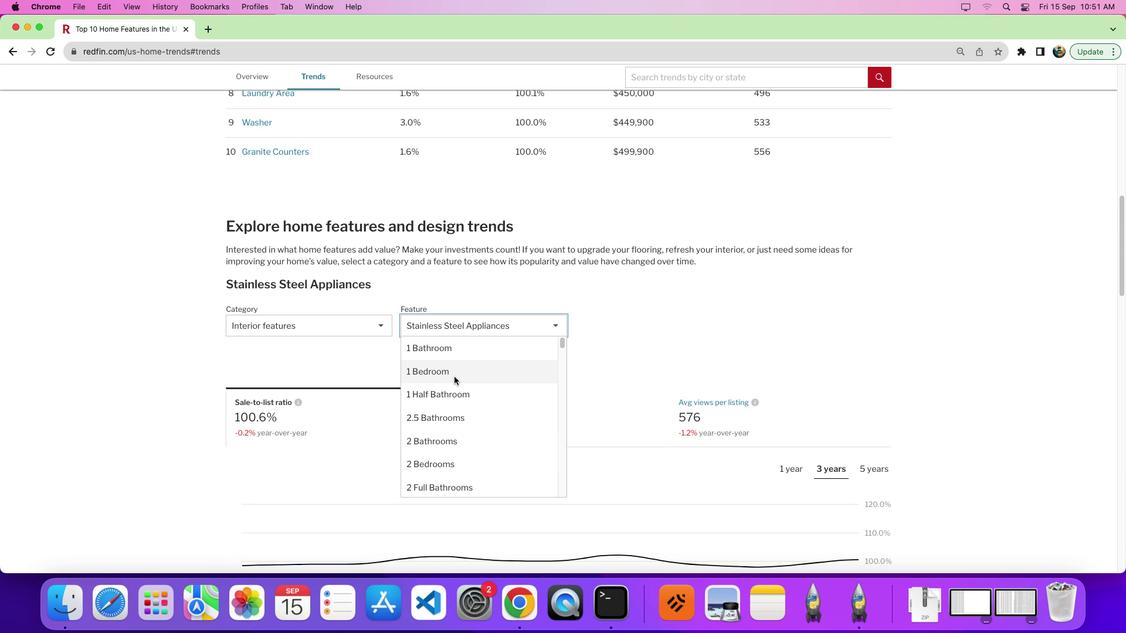 
Action: Mouse scrolled (454, 377) with delta (0, 8)
Screenshot: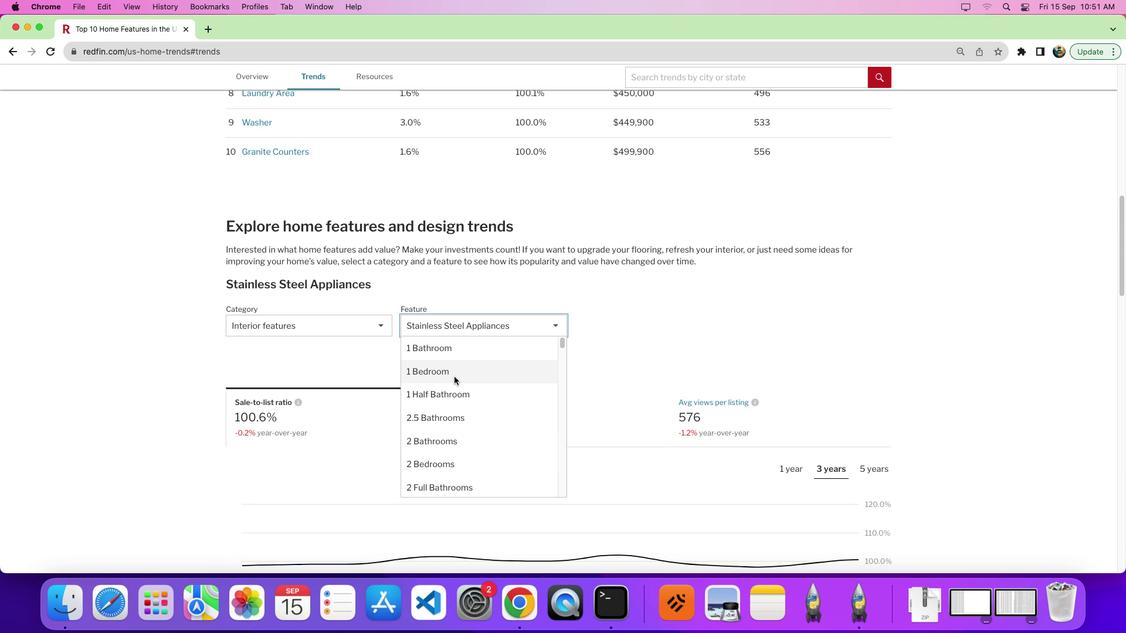
Action: Mouse moved to (454, 377)
Screenshot: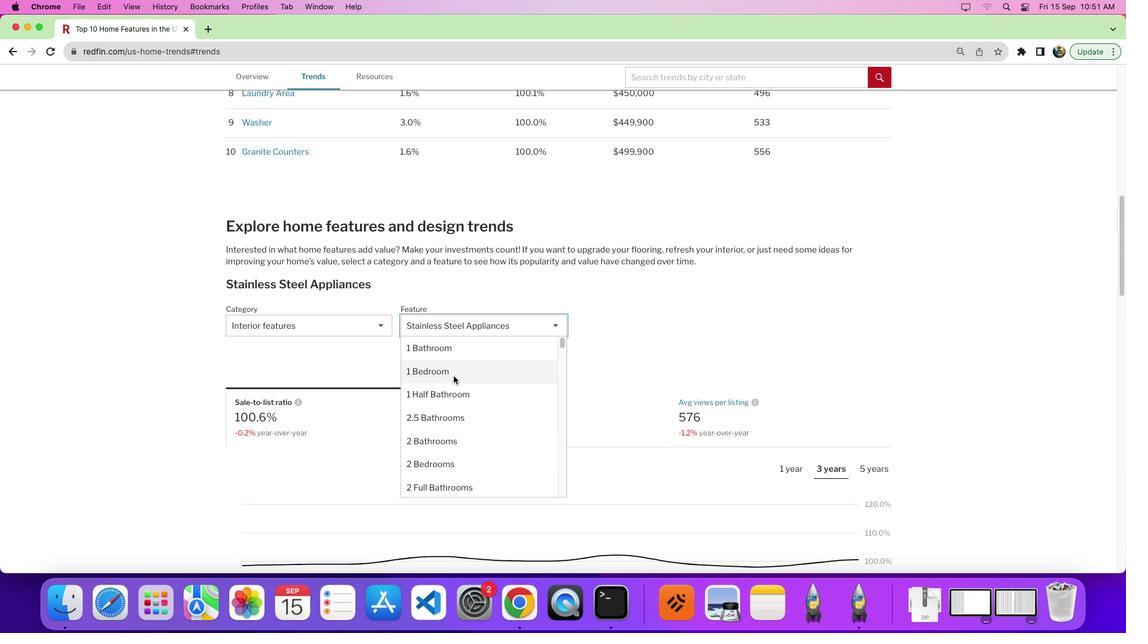 
Action: Mouse scrolled (454, 377) with delta (0, 1)
Screenshot: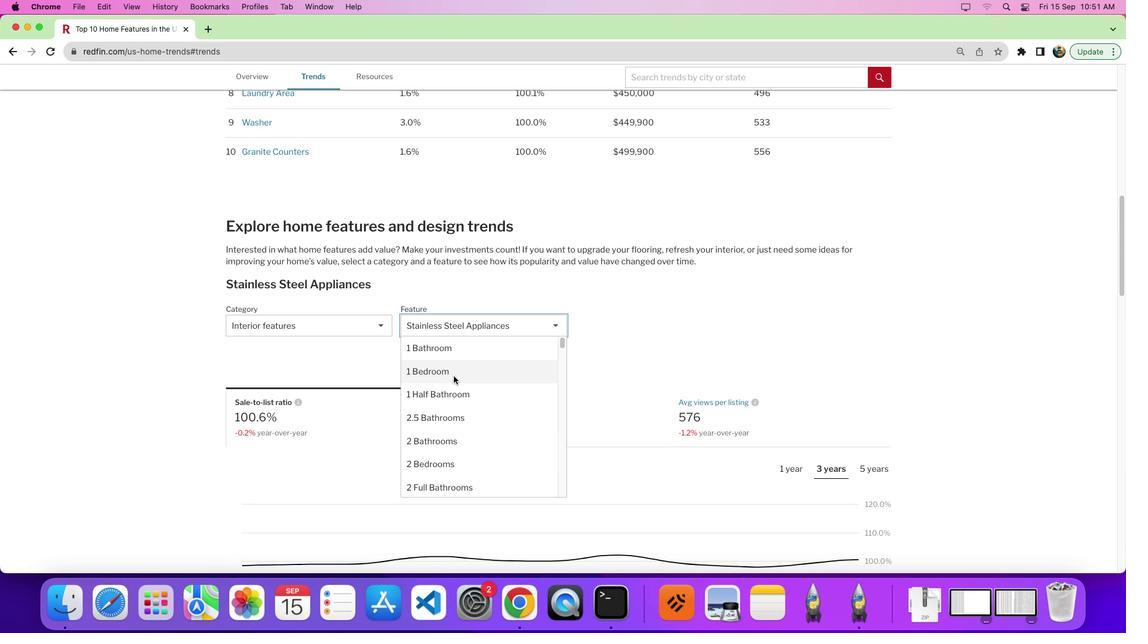 
Action: Mouse scrolled (454, 377) with delta (0, 1)
Screenshot: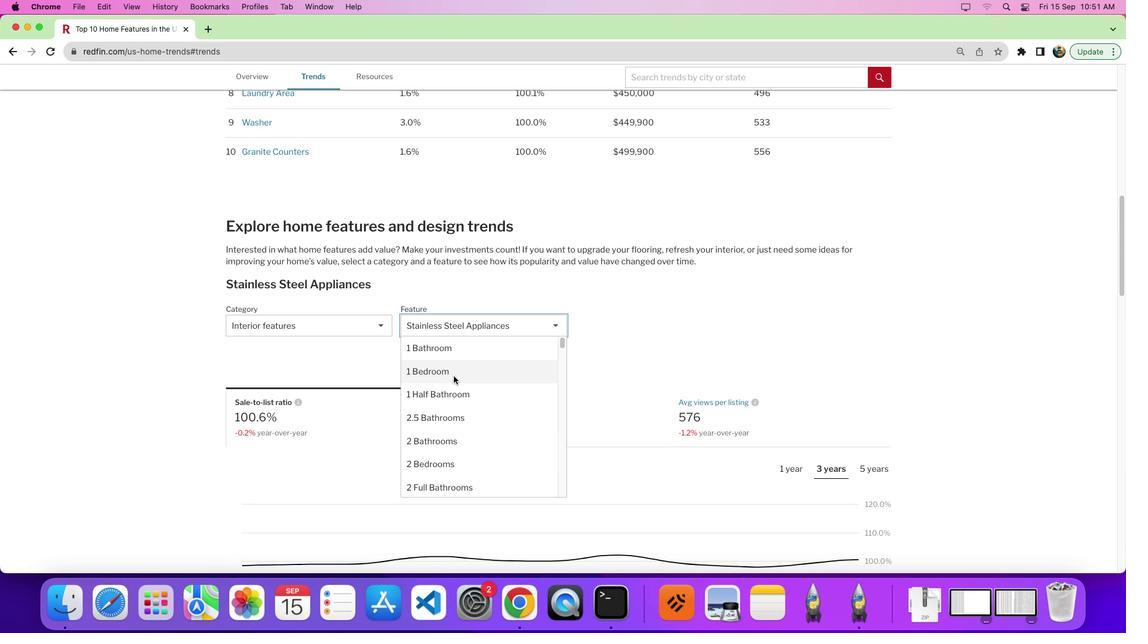 
Action: Mouse scrolled (454, 377) with delta (0, 5)
Screenshot: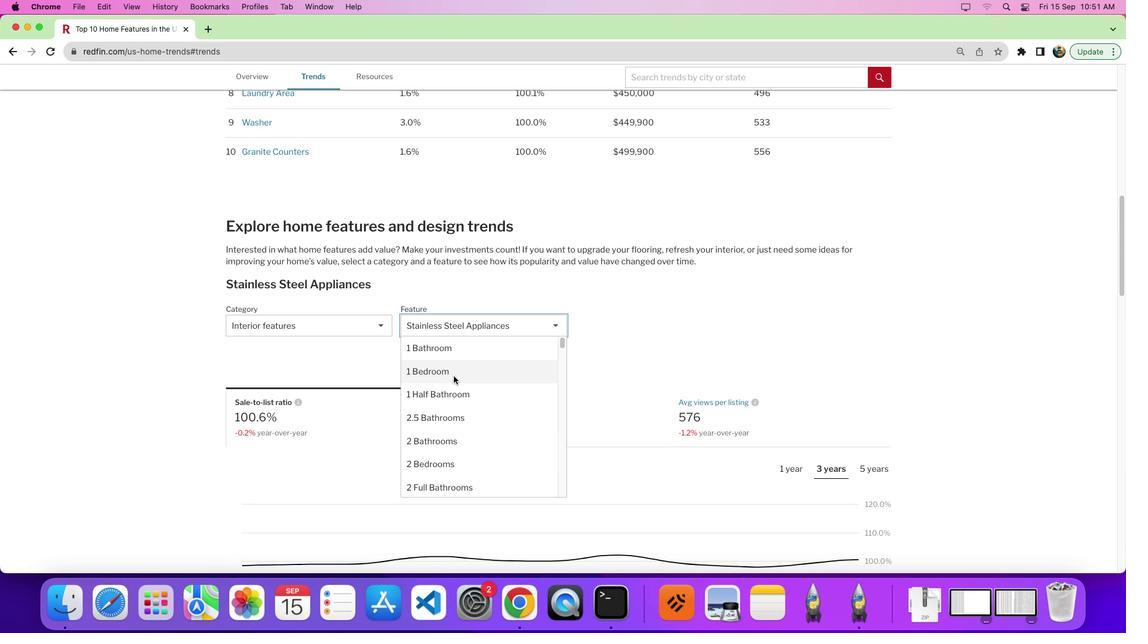 
Action: Mouse scrolled (454, 377) with delta (0, 8)
Screenshot: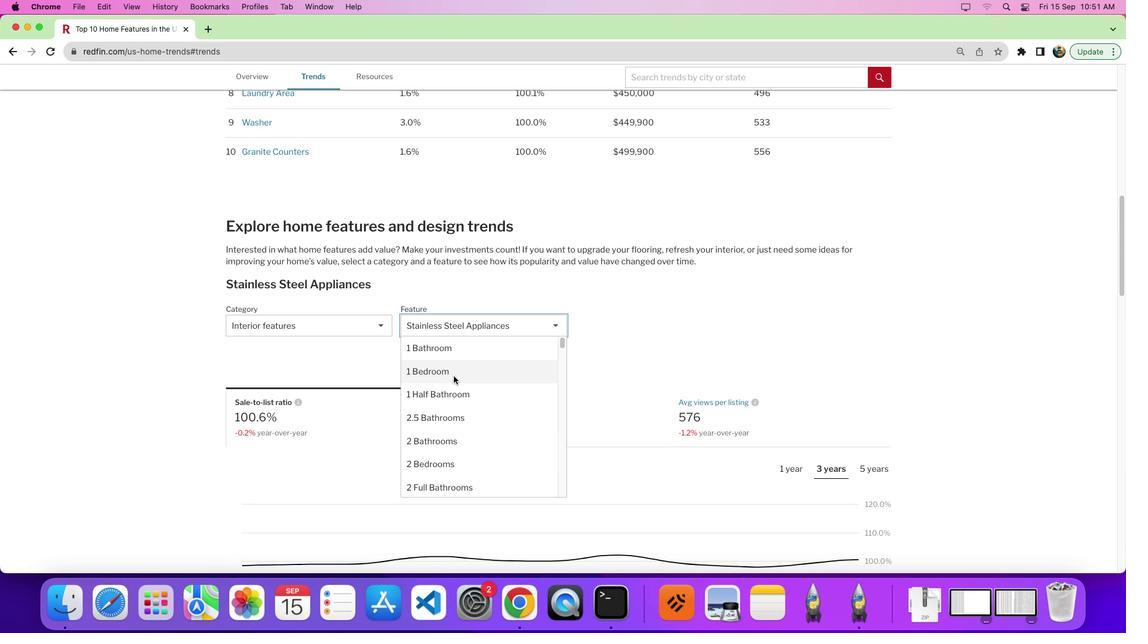 
Action: Mouse scrolled (454, 377) with delta (0, 1)
Screenshot: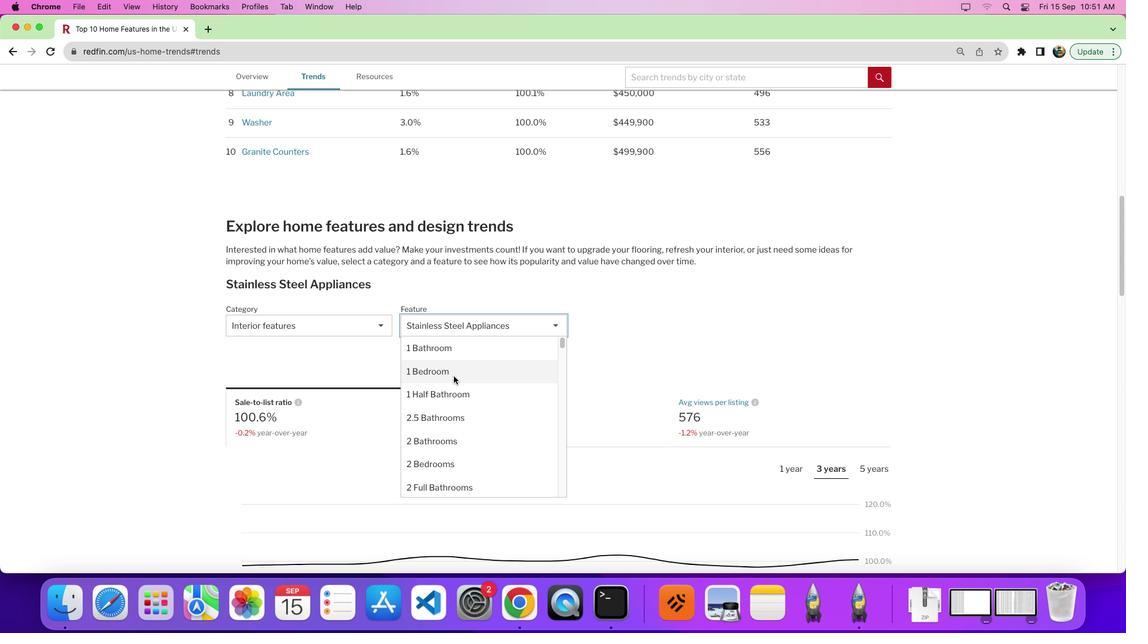 
Action: Mouse scrolled (454, 377) with delta (0, 1)
Screenshot: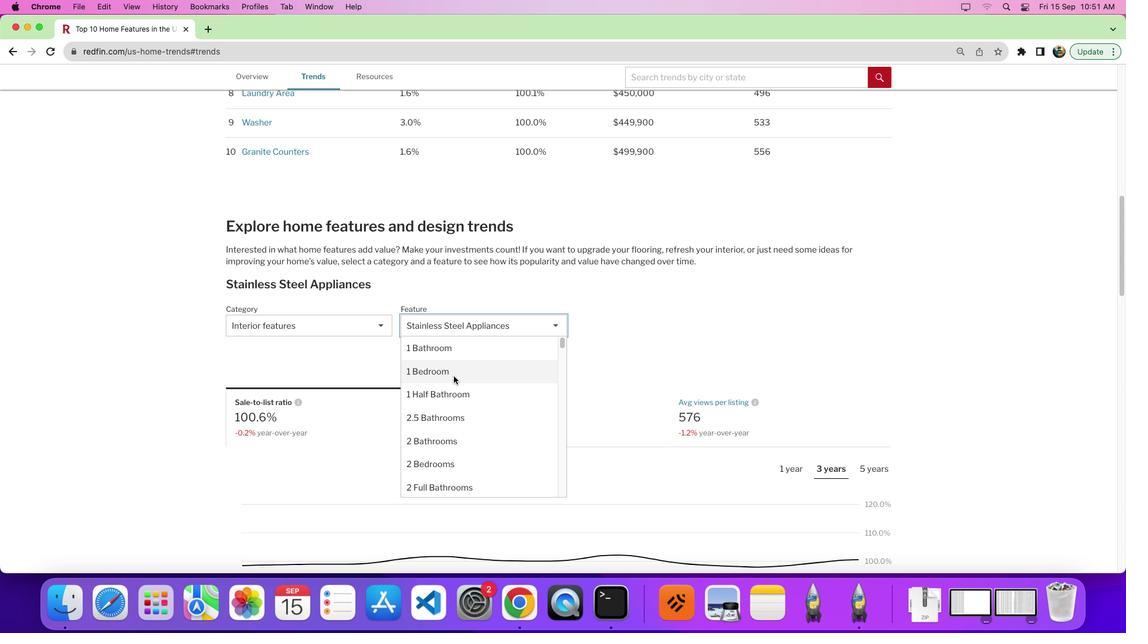 
Action: Mouse scrolled (454, 377) with delta (0, 4)
Screenshot: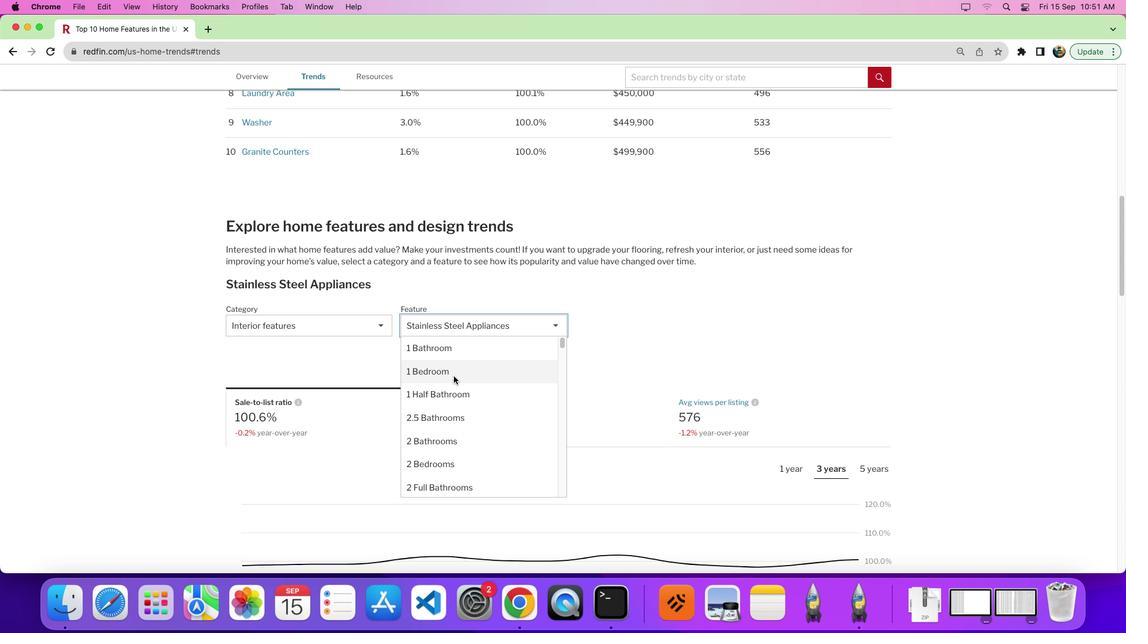 
Action: Mouse moved to (465, 372)
Screenshot: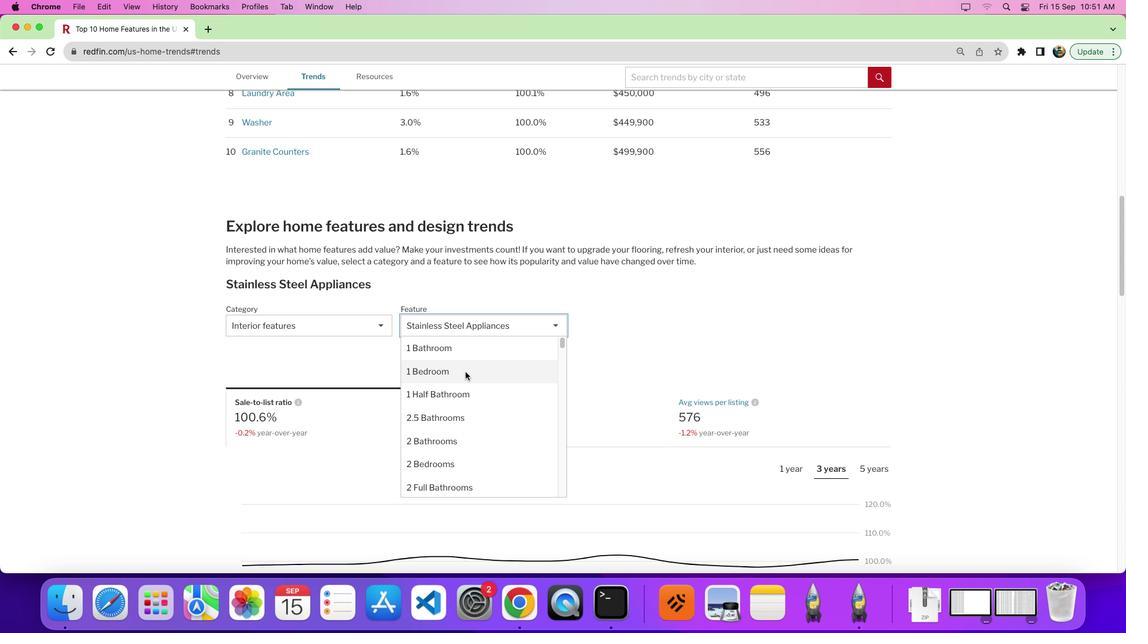 
Action: Mouse pressed left at (465, 372)
Screenshot: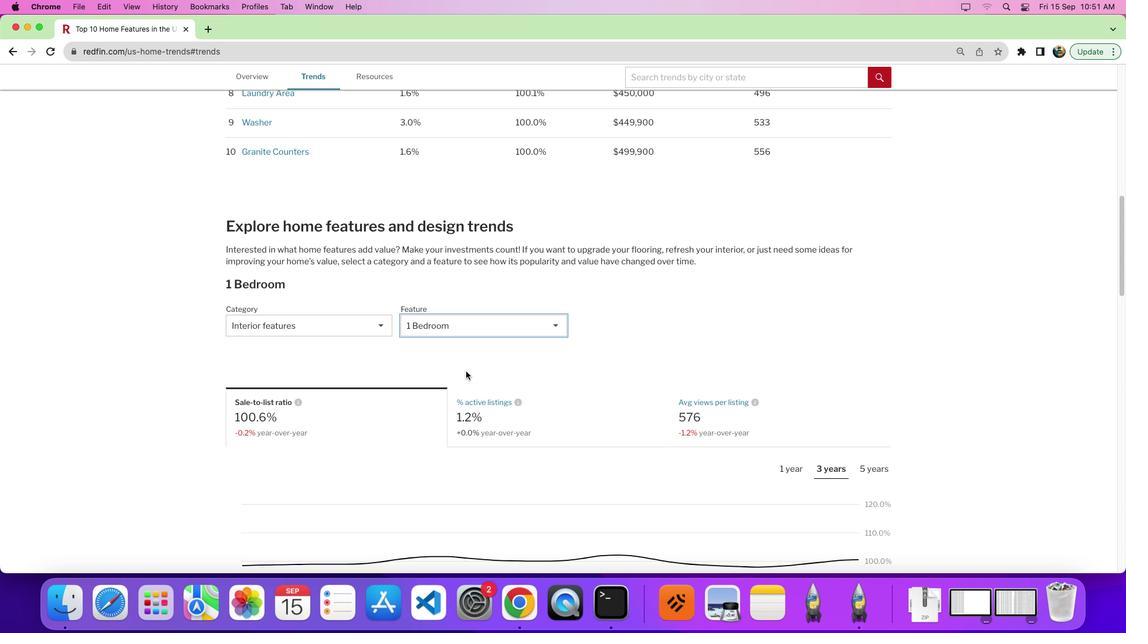 
Action: Mouse moved to (707, 401)
Screenshot: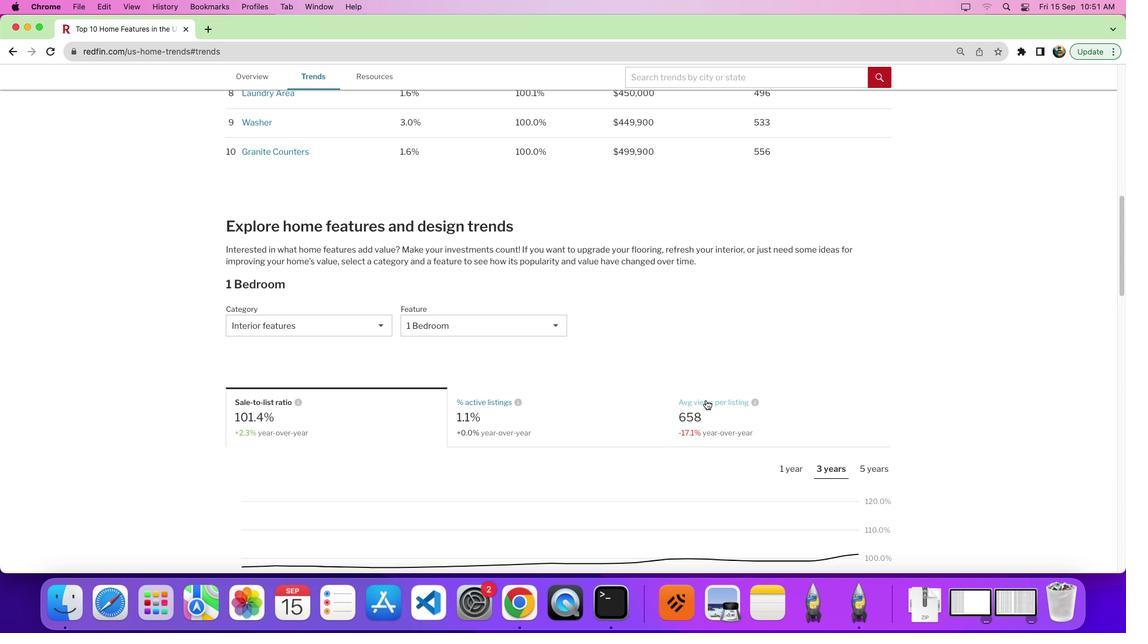 
Action: Mouse pressed left at (707, 401)
Screenshot: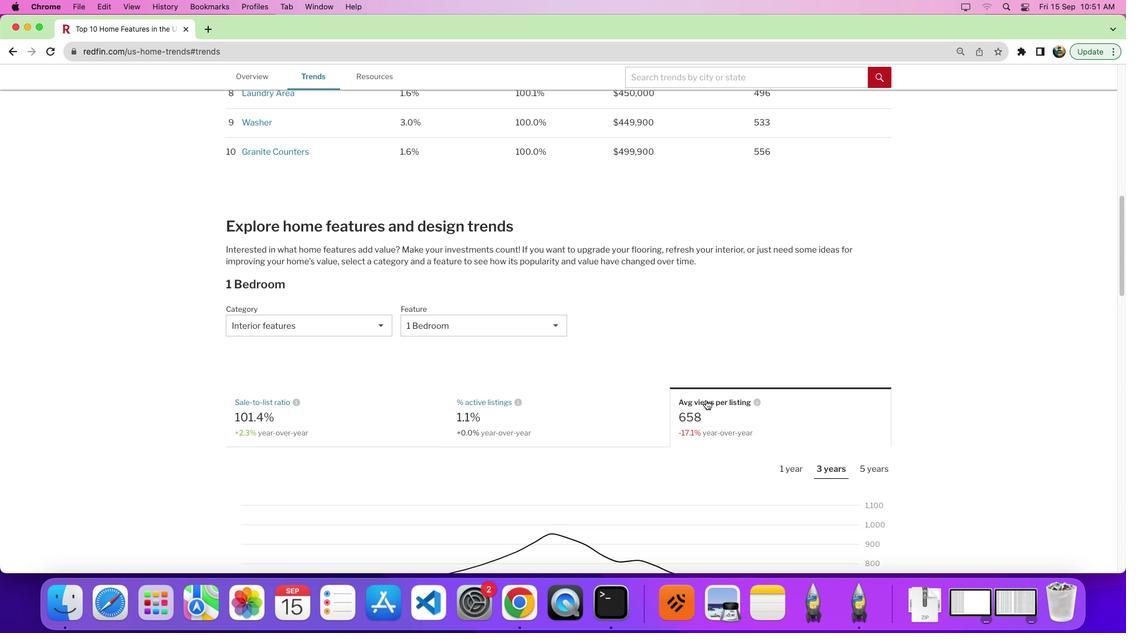 
Action: Mouse moved to (791, 469)
Screenshot: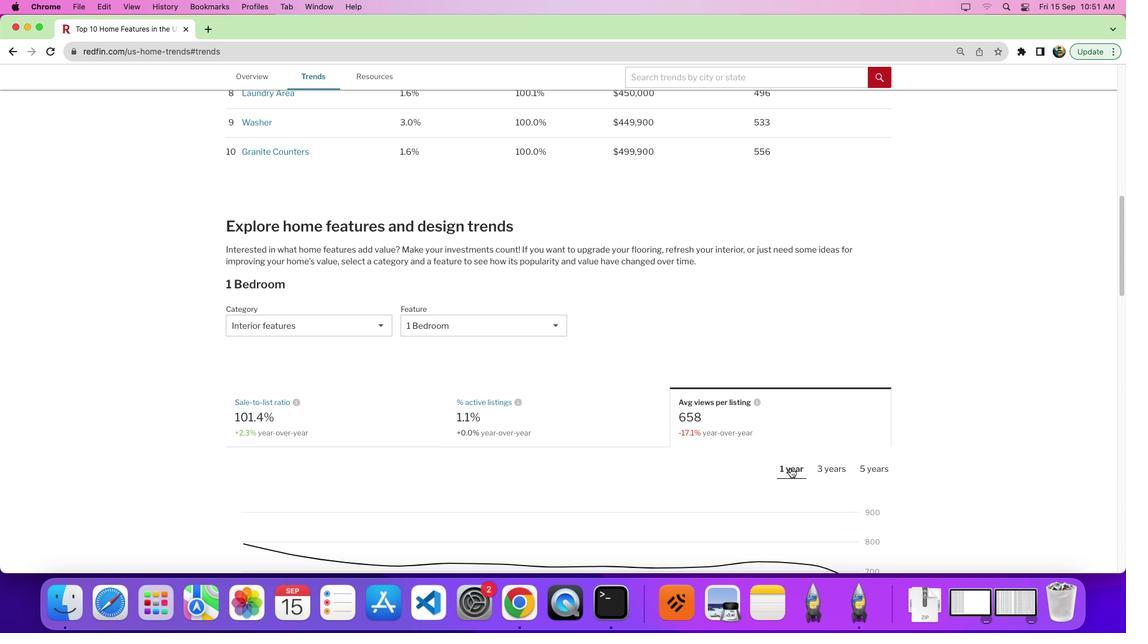 
Action: Mouse pressed left at (791, 469)
Screenshot: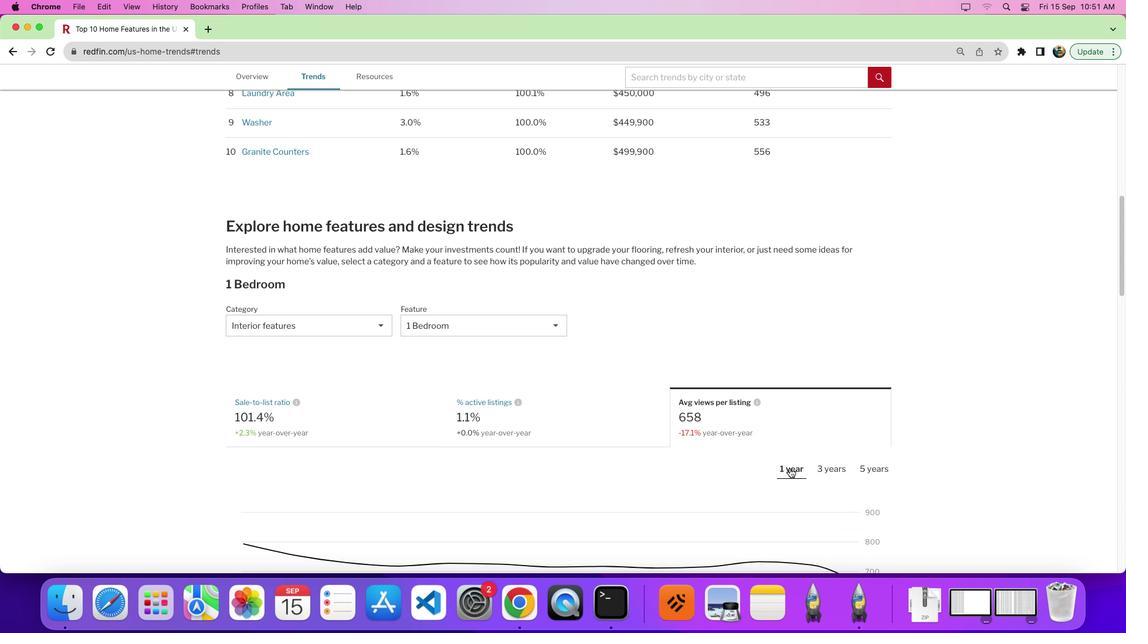 
Action: Mouse moved to (774, 466)
Screenshot: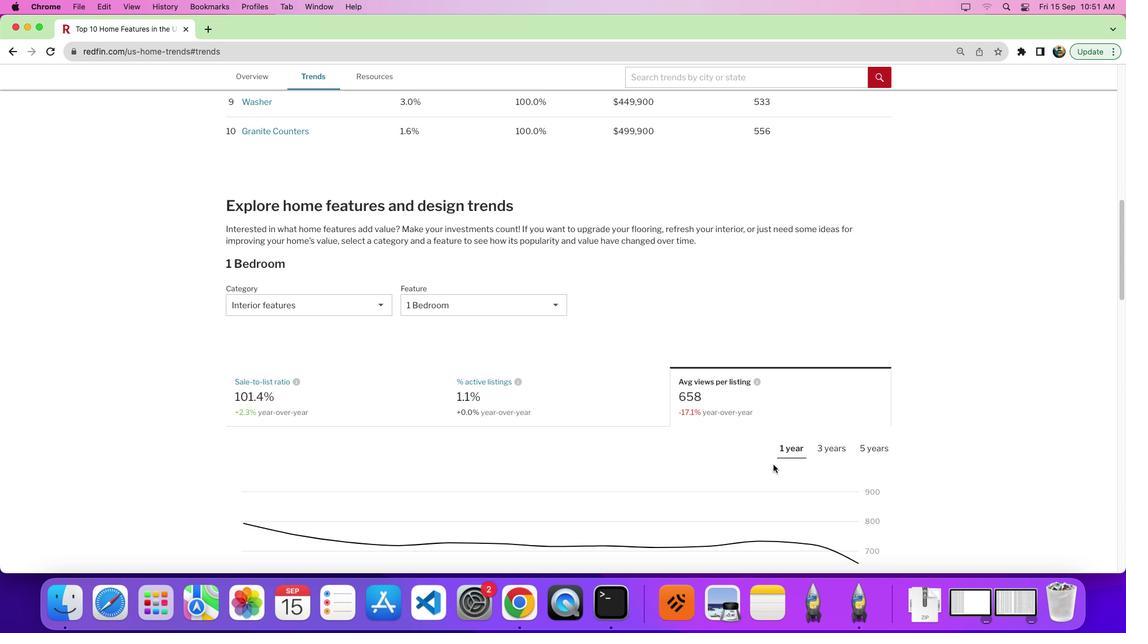
Action: Mouse scrolled (774, 466) with delta (0, 0)
Screenshot: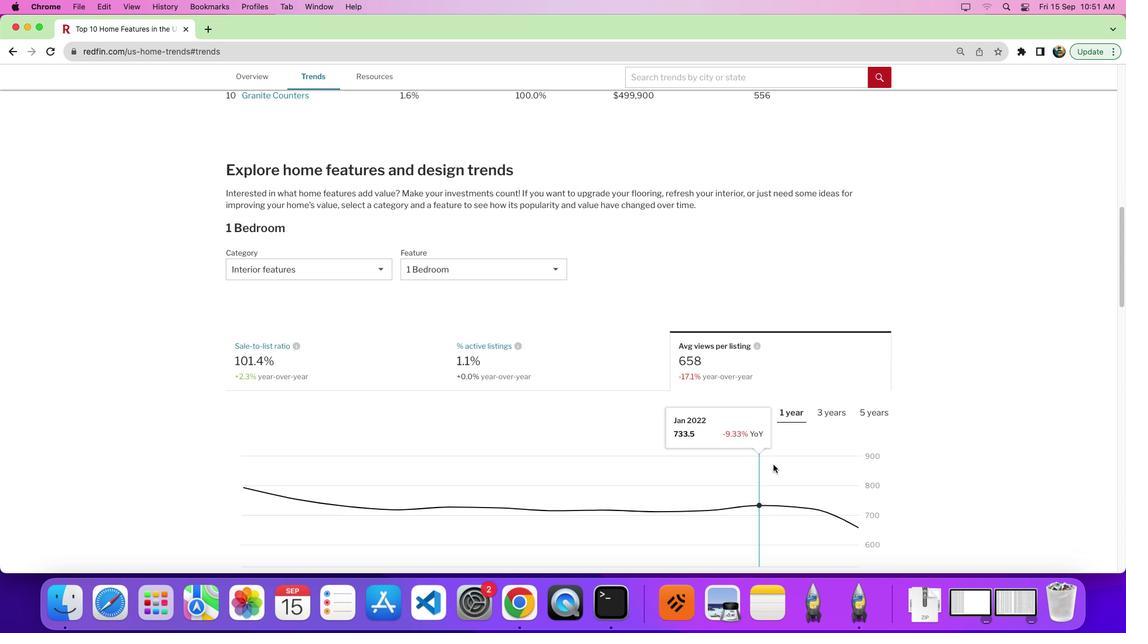 
Action: Mouse scrolled (774, 466) with delta (0, 0)
Screenshot: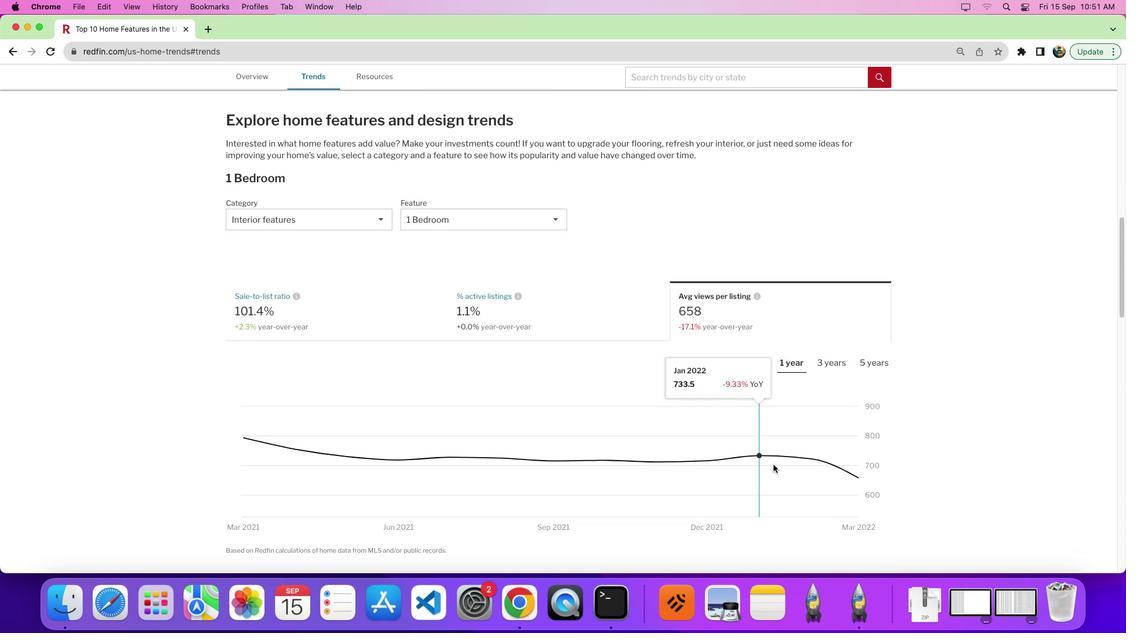 
Action: Mouse moved to (774, 465)
Screenshot: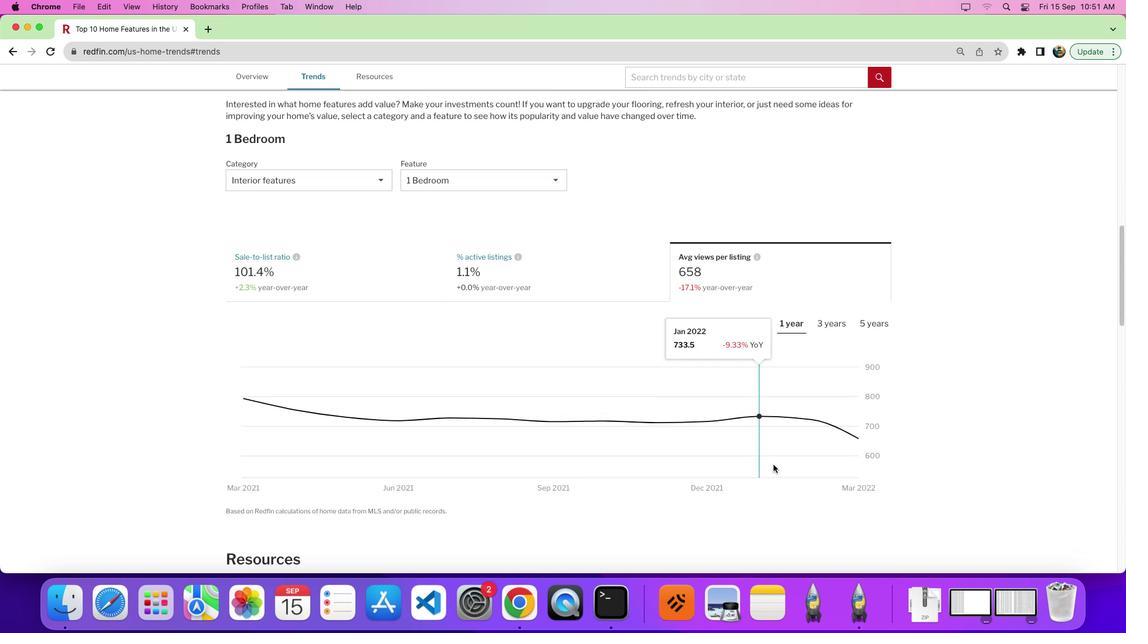 
Action: Mouse scrolled (774, 465) with delta (0, -1)
Screenshot: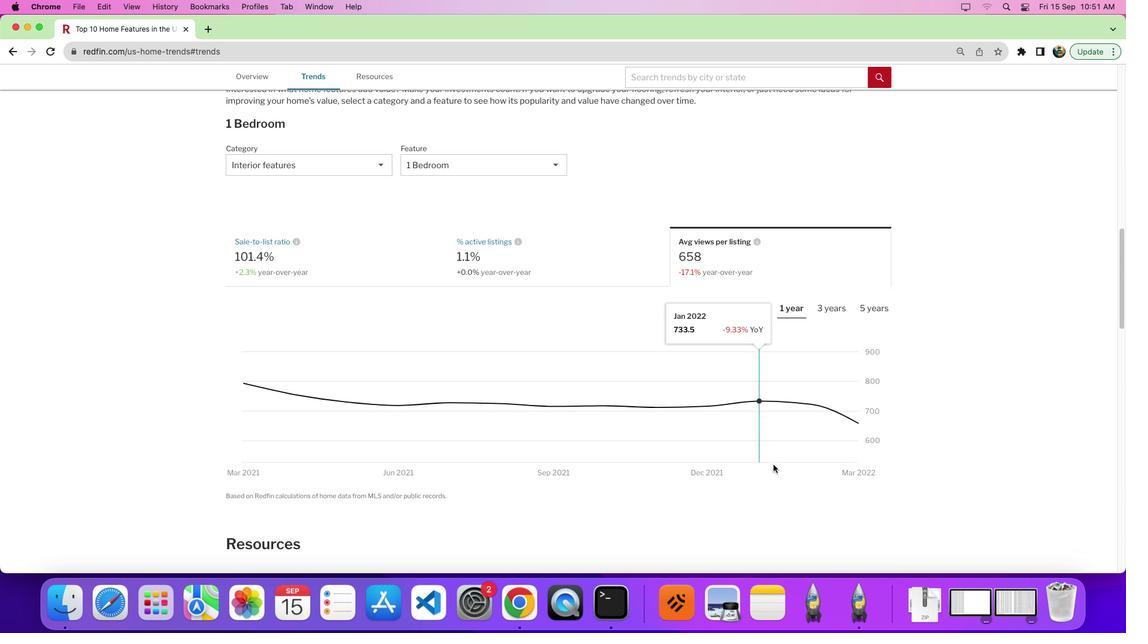 
Action: Mouse moved to (844, 403)
Screenshot: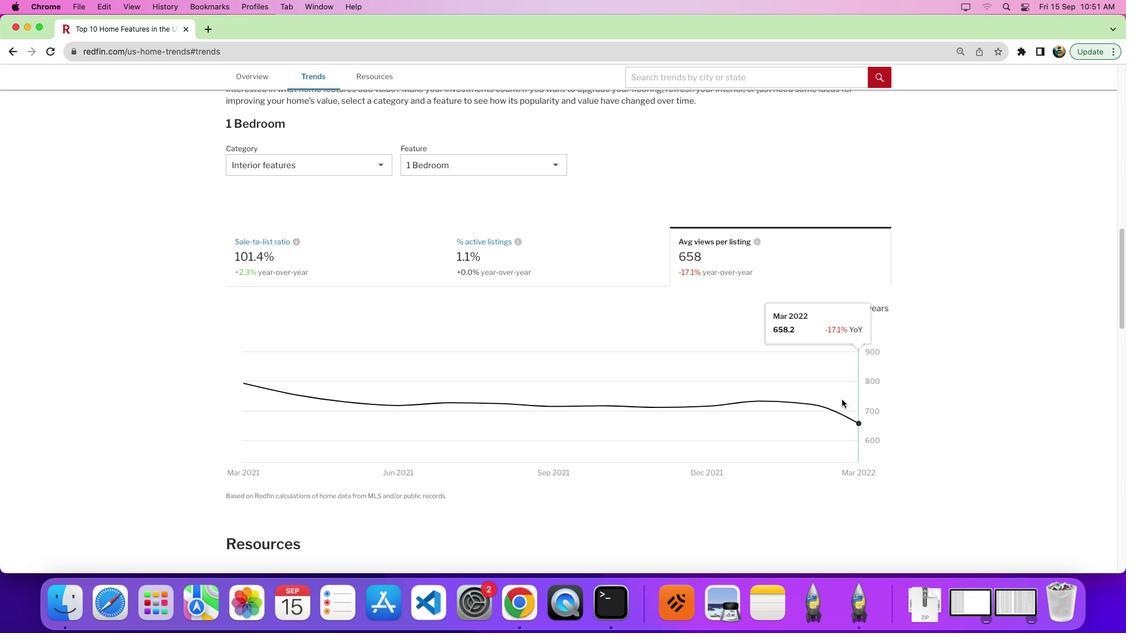 
